 Task: Find connections with filter location Hungund with filter topic #property with filter profile language English with filter current company Wipro Digital Operations and Platforms with filter school Scaler with filter industry Wholesale Apparel and Sewing Supplies with filter service category Immigration Law with filter keywords title Heavy Equipment Operator
Action: Mouse moved to (546, 78)
Screenshot: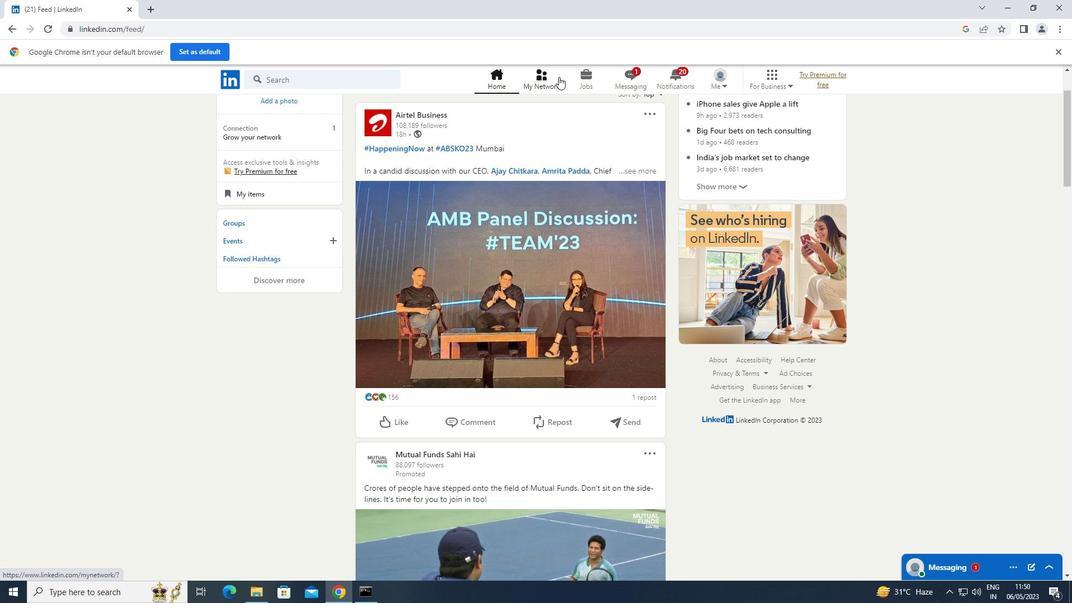 
Action: Mouse pressed left at (546, 78)
Screenshot: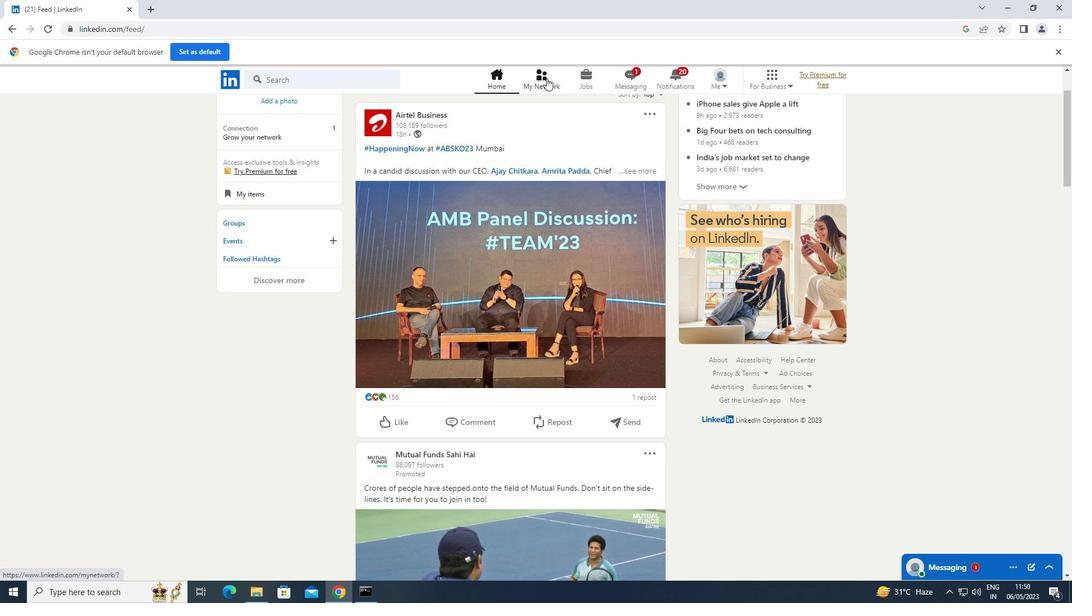 
Action: Mouse moved to (305, 136)
Screenshot: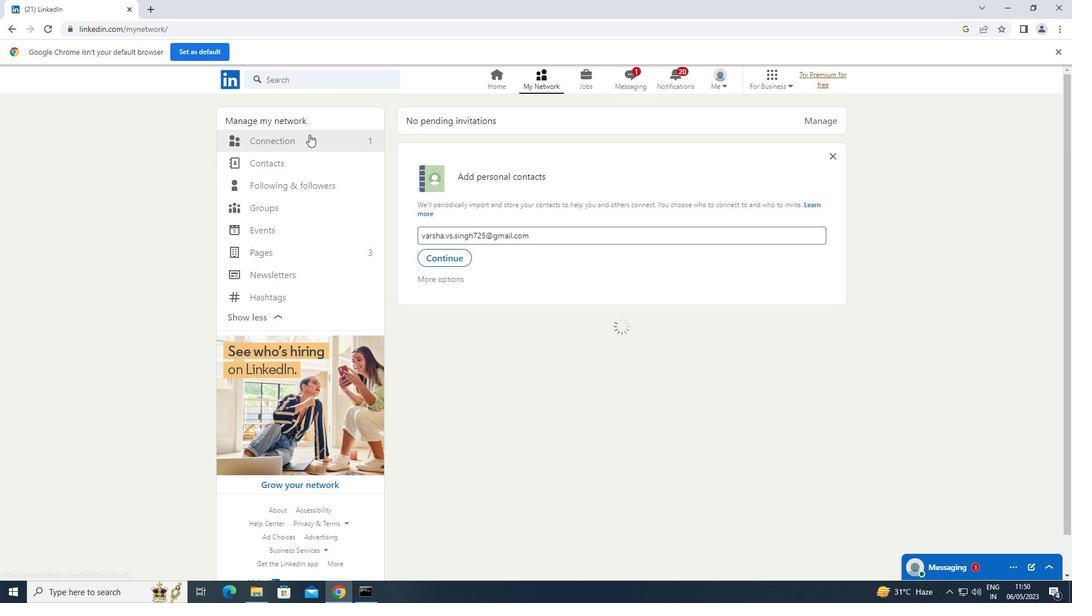
Action: Mouse pressed left at (305, 136)
Screenshot: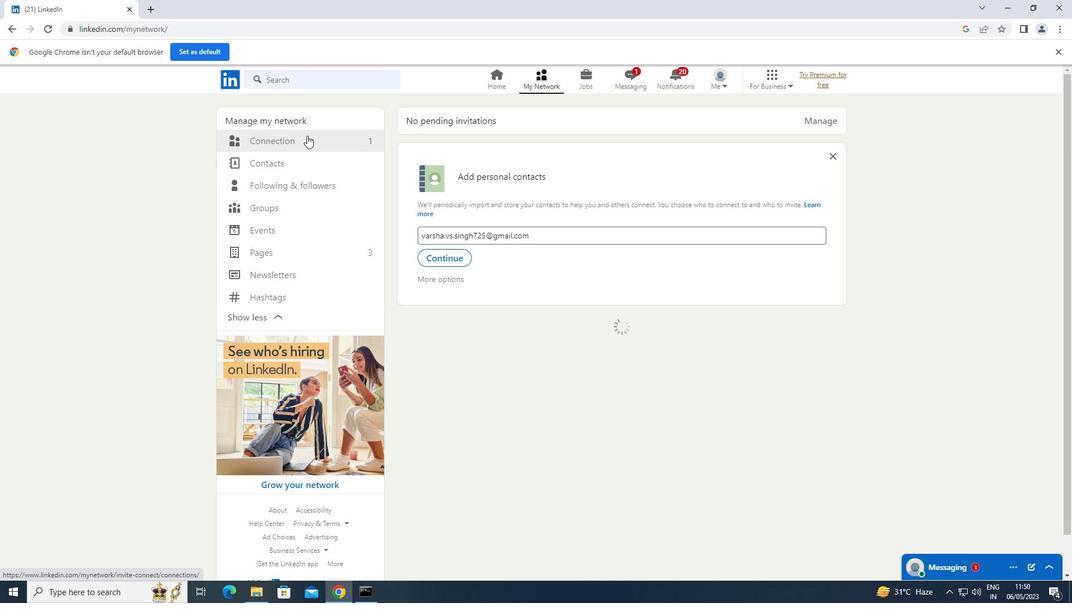 
Action: Mouse moved to (639, 137)
Screenshot: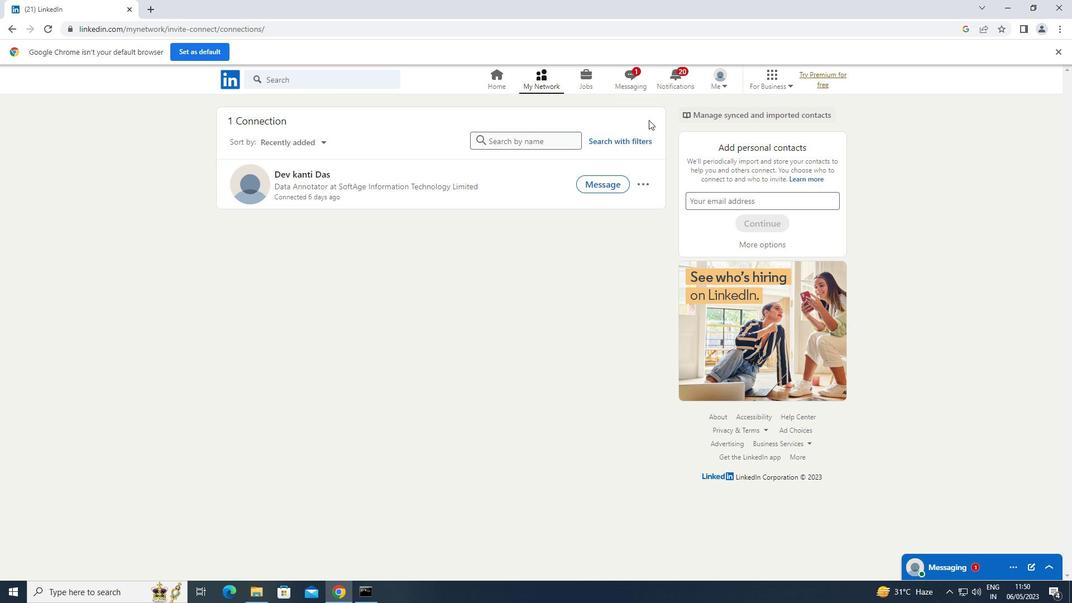 
Action: Mouse pressed left at (639, 137)
Screenshot: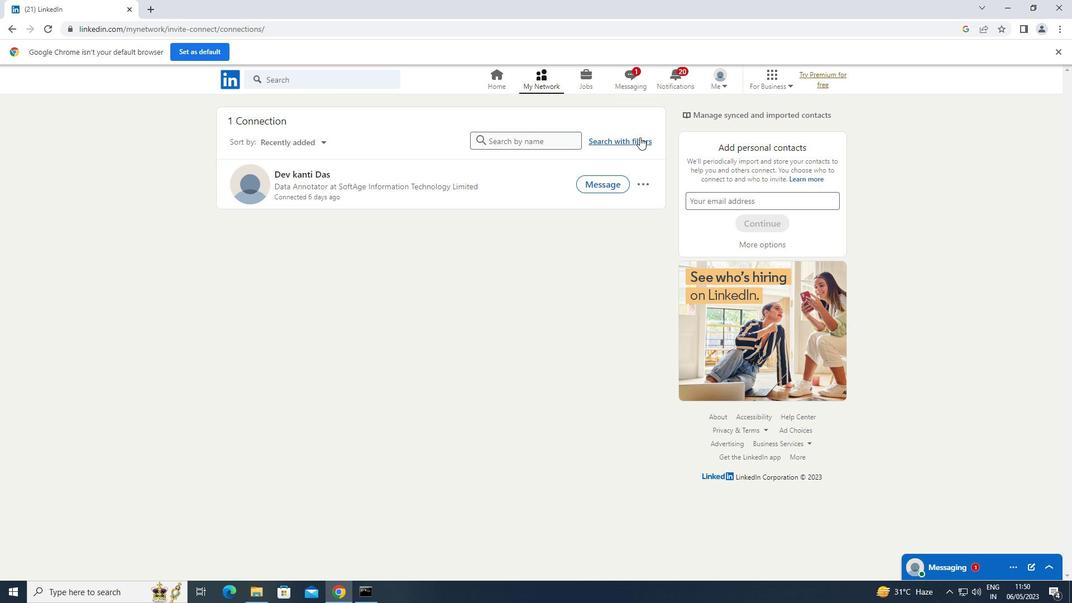 
Action: Mouse moved to (575, 107)
Screenshot: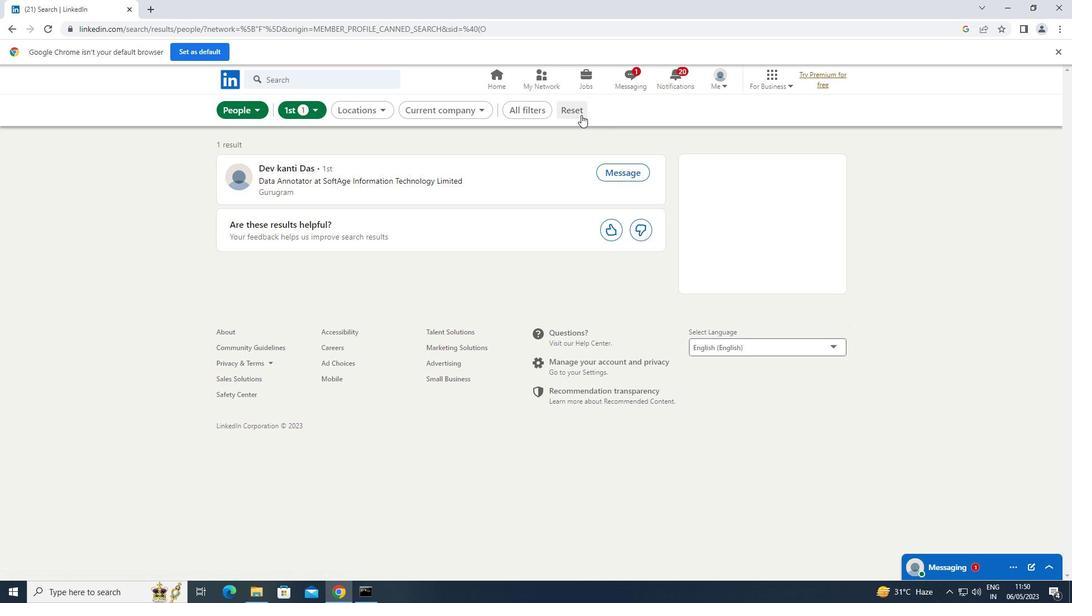 
Action: Mouse pressed left at (575, 107)
Screenshot: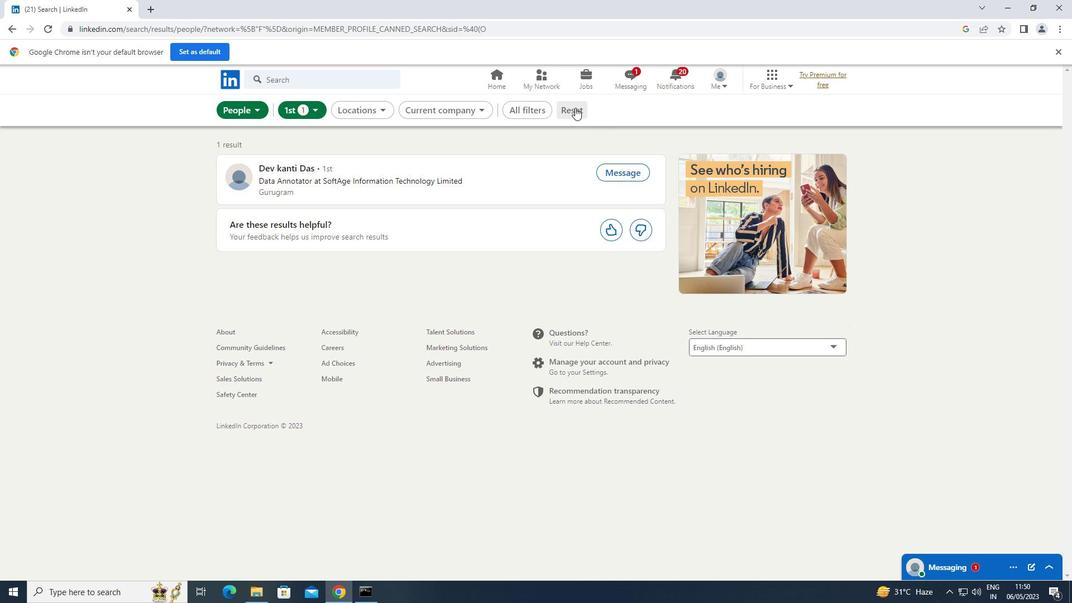 
Action: Mouse moved to (562, 107)
Screenshot: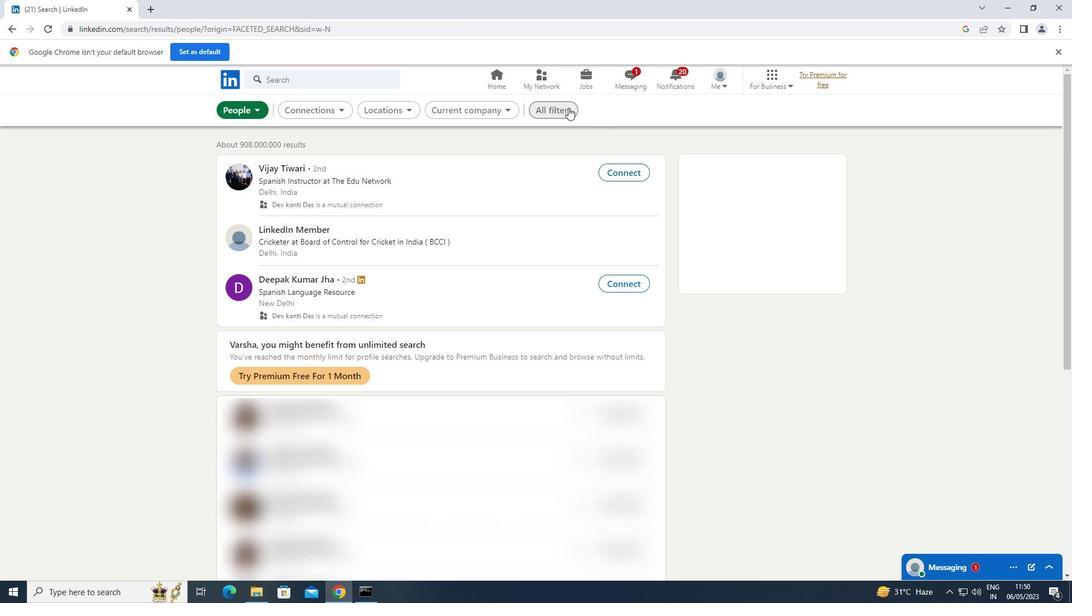 
Action: Mouse pressed left at (562, 107)
Screenshot: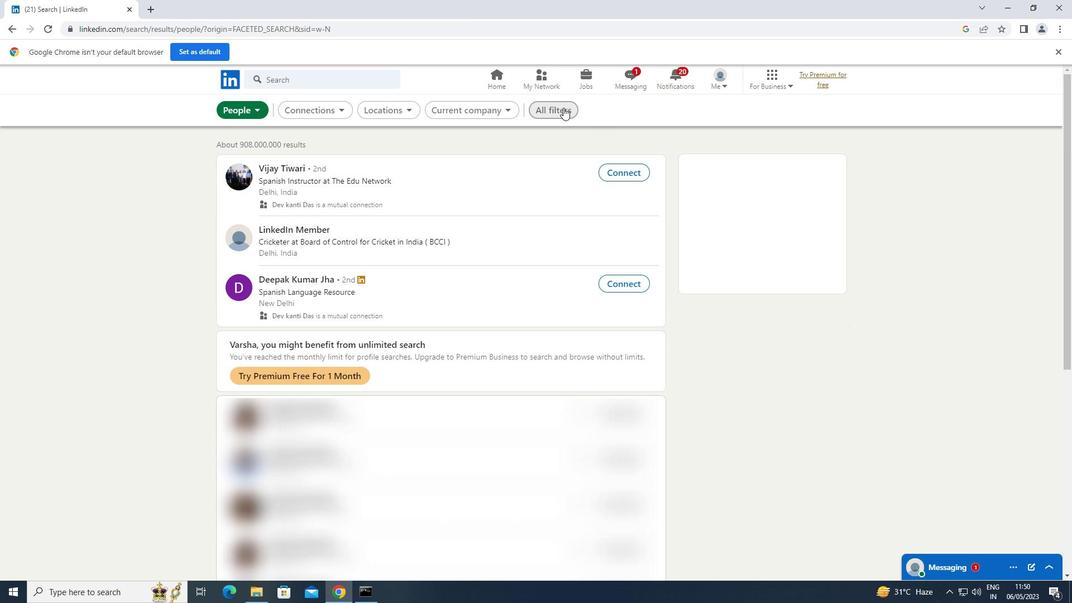 
Action: Mouse moved to (1006, 292)
Screenshot: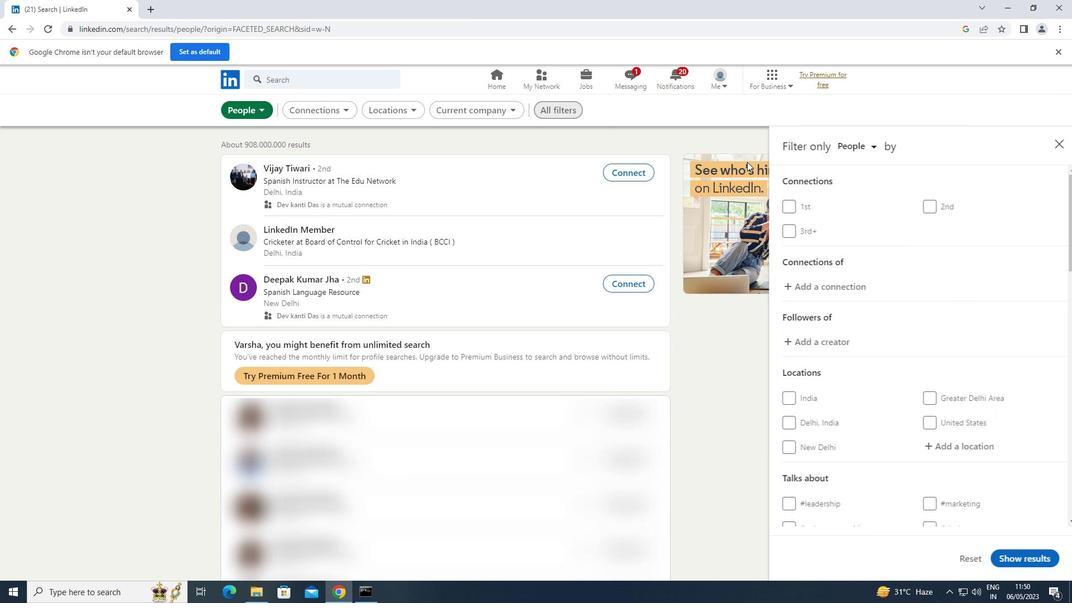 
Action: Mouse scrolled (1006, 292) with delta (0, 0)
Screenshot: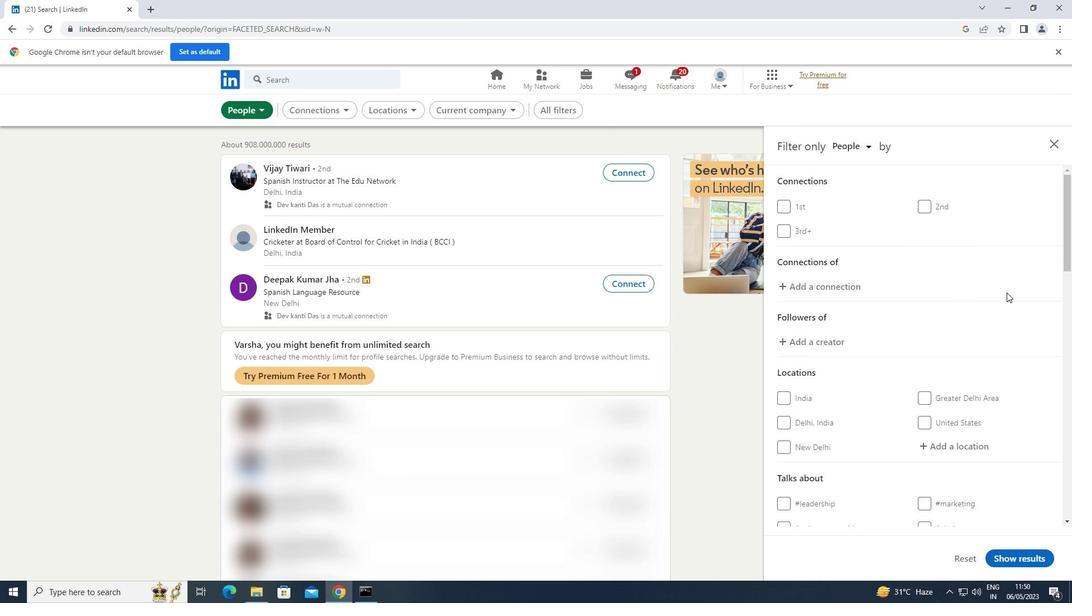 
Action: Mouse moved to (1007, 294)
Screenshot: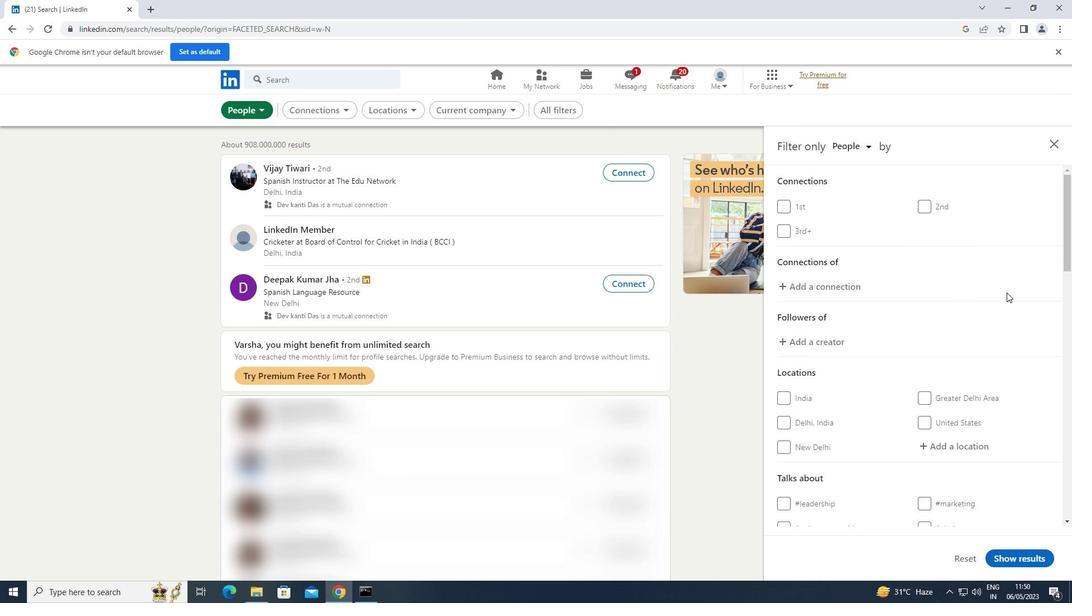 
Action: Mouse scrolled (1007, 294) with delta (0, 0)
Screenshot: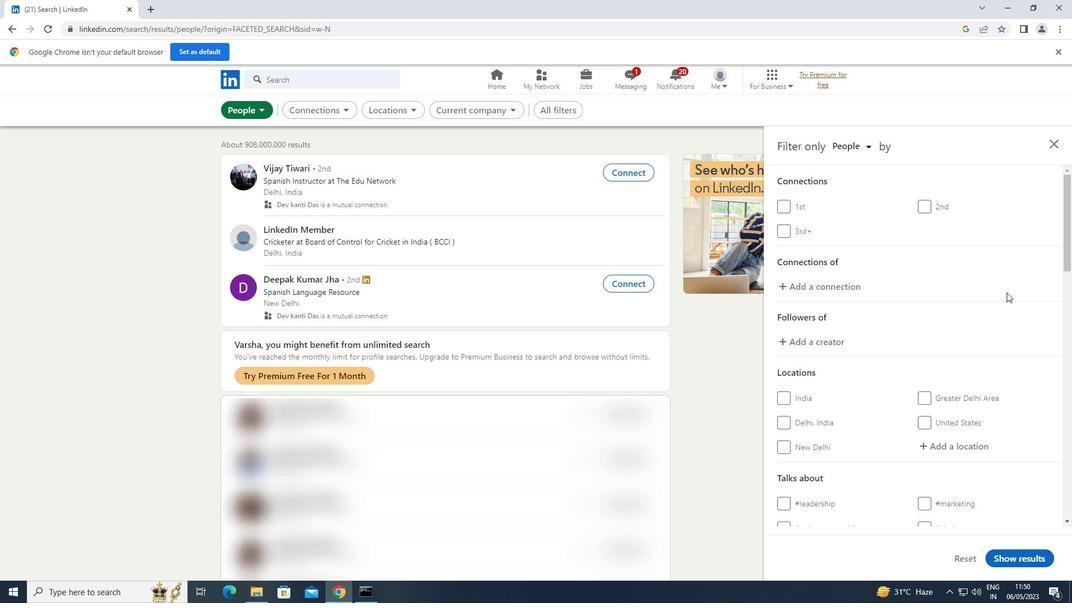 
Action: Mouse scrolled (1007, 294) with delta (0, 0)
Screenshot: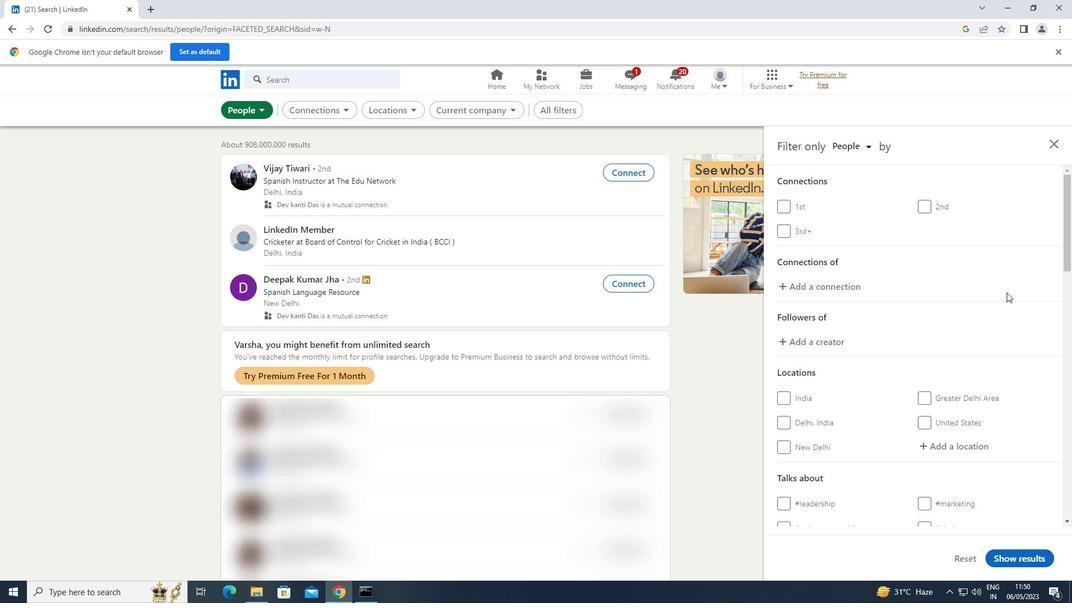 
Action: Mouse moved to (952, 281)
Screenshot: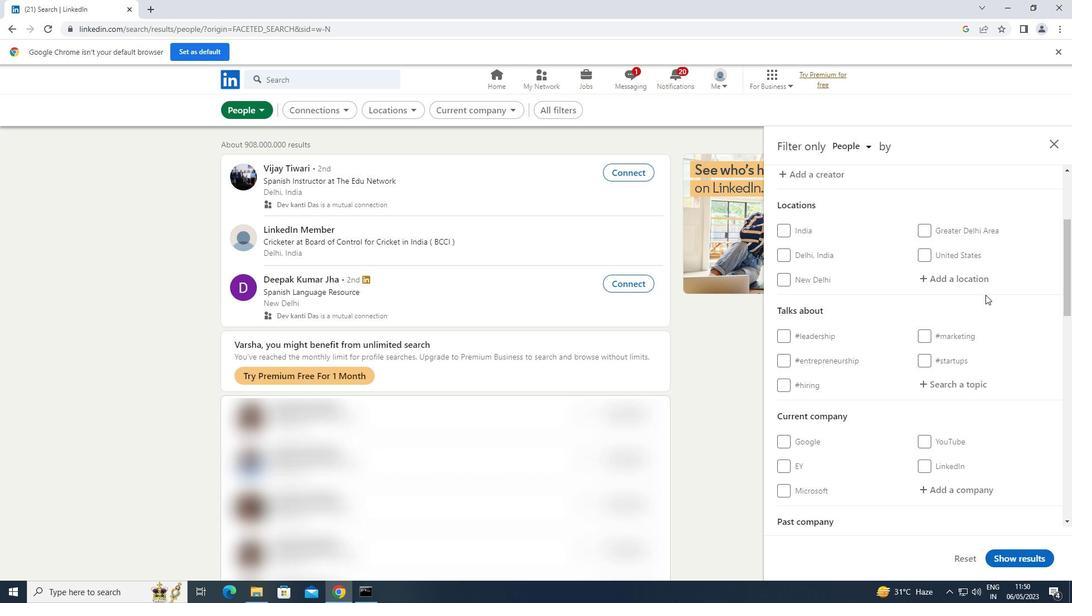
Action: Mouse pressed left at (952, 281)
Screenshot: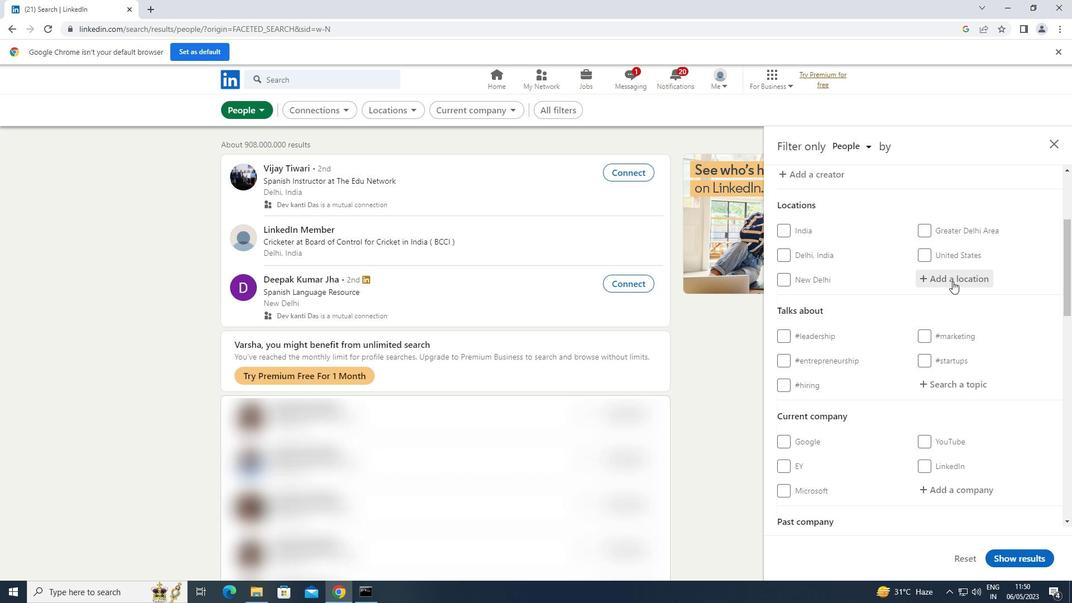 
Action: Mouse moved to (951, 277)
Screenshot: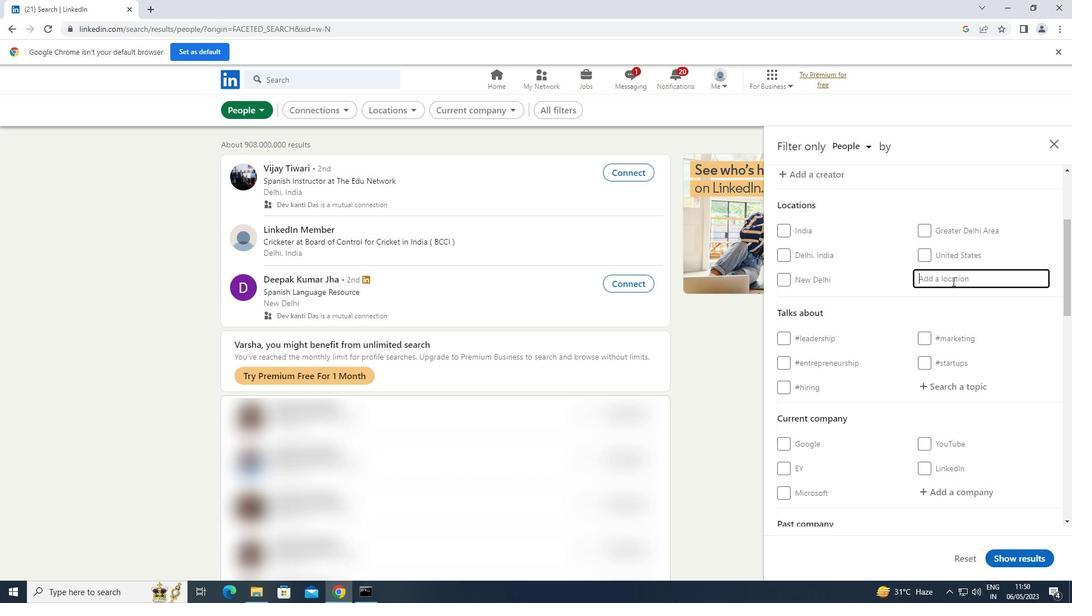 
Action: Key pressed <Key.shift>HUNGUND
Screenshot: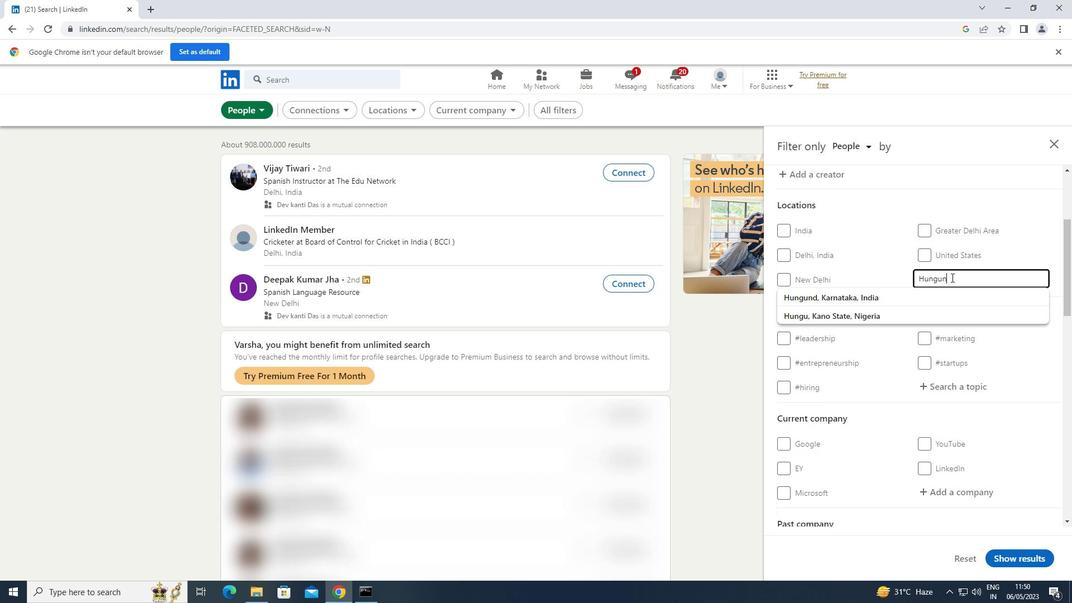 
Action: Mouse moved to (961, 386)
Screenshot: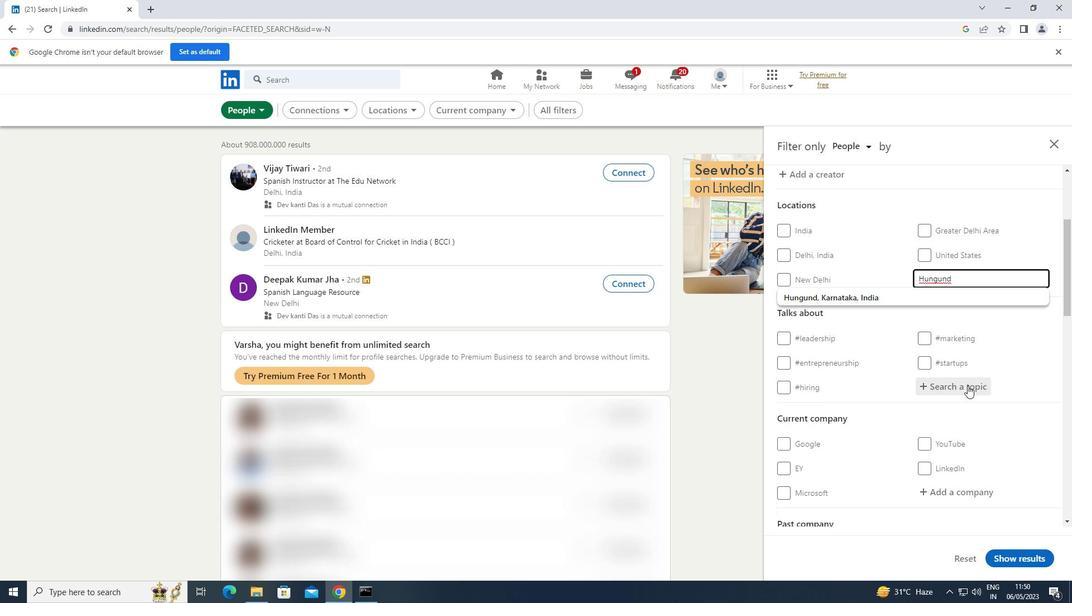 
Action: Mouse pressed left at (961, 386)
Screenshot: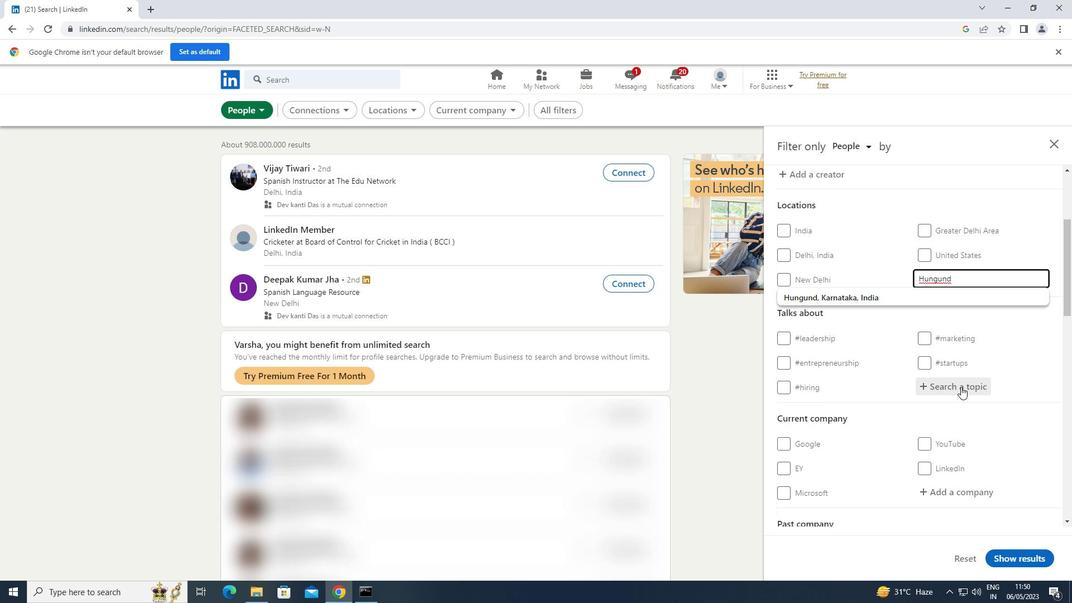 
Action: Mouse moved to (958, 386)
Screenshot: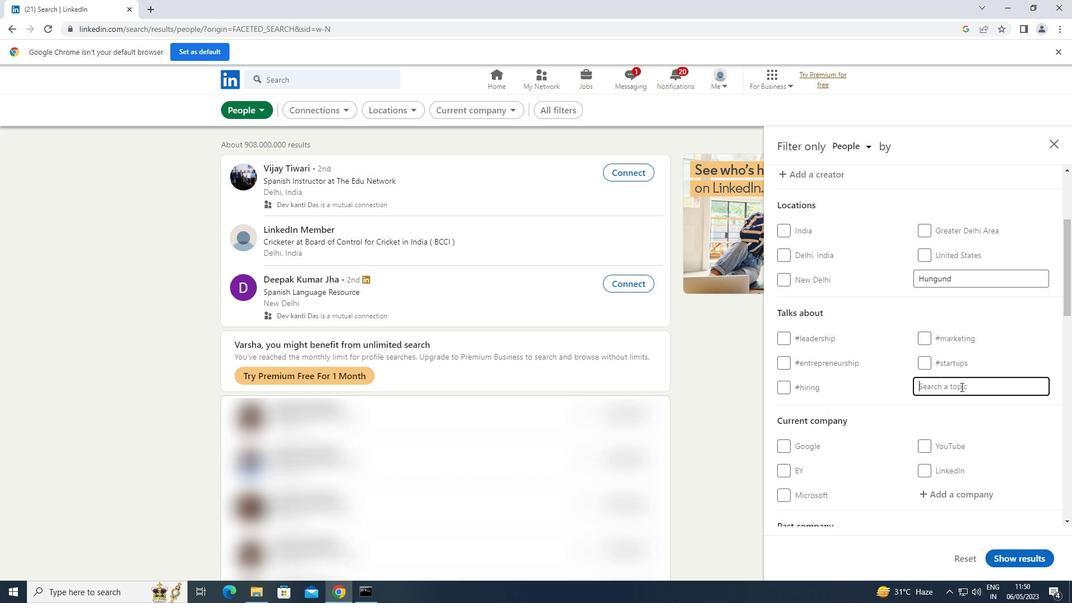 
Action: Key pressed PROPERT
Screenshot: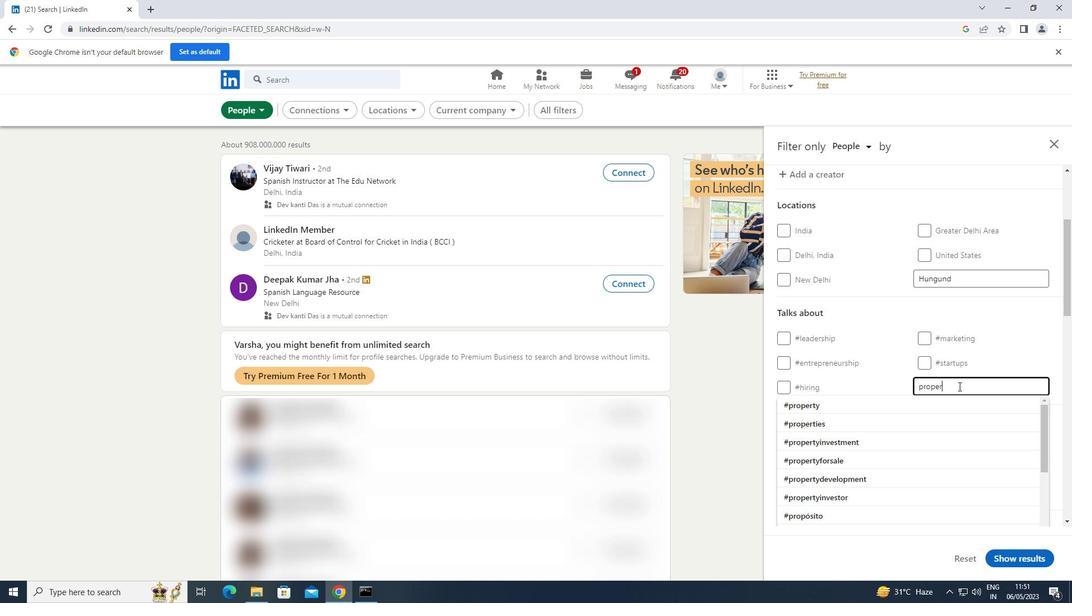 
Action: Mouse moved to (838, 398)
Screenshot: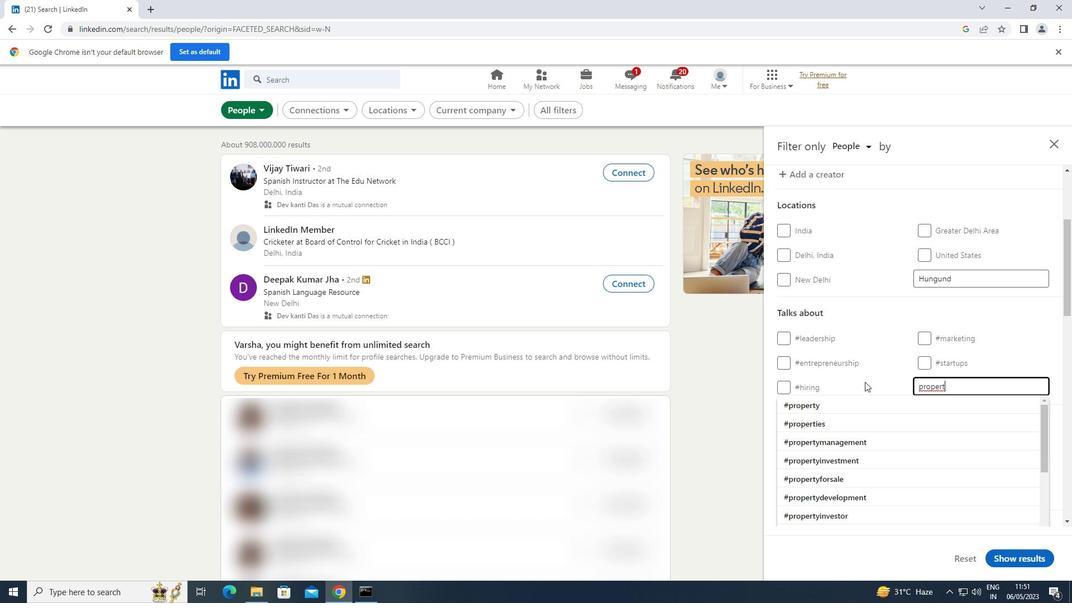 
Action: Mouse pressed left at (838, 398)
Screenshot: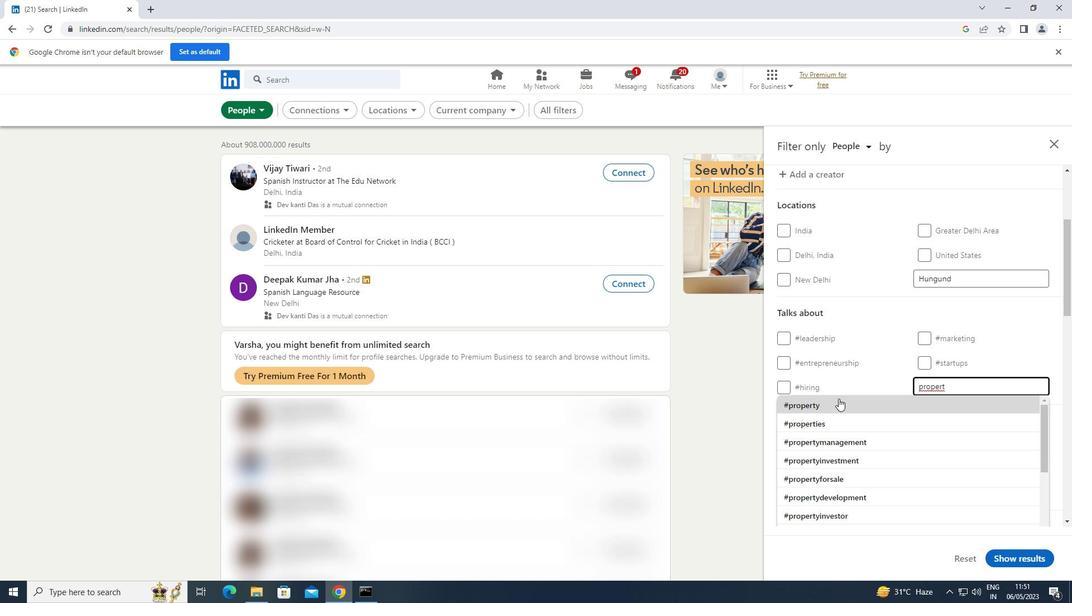 
Action: Mouse scrolled (838, 398) with delta (0, 0)
Screenshot: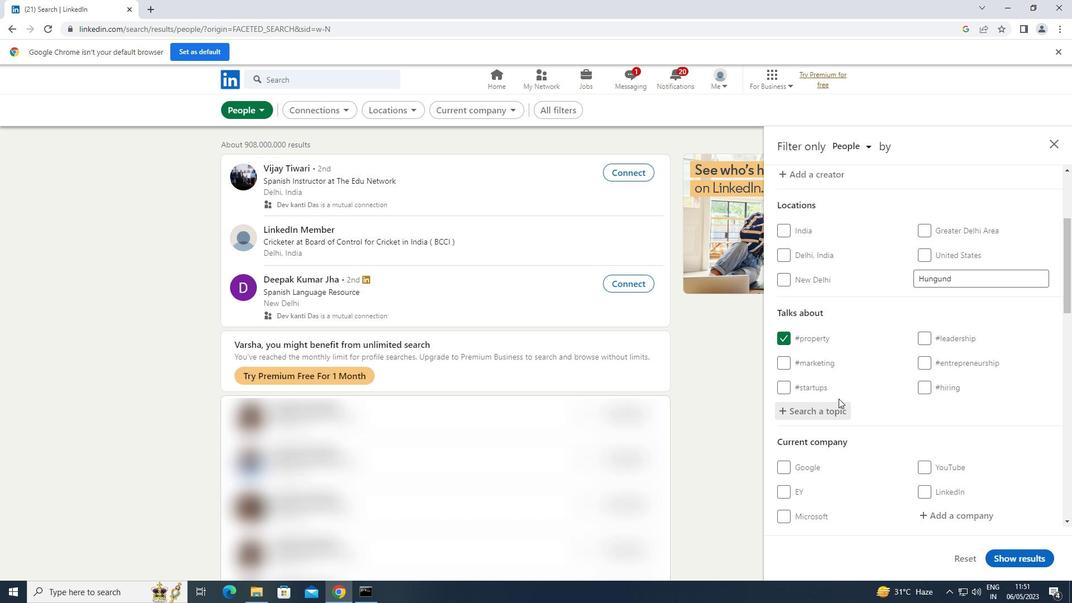 
Action: Mouse scrolled (838, 398) with delta (0, 0)
Screenshot: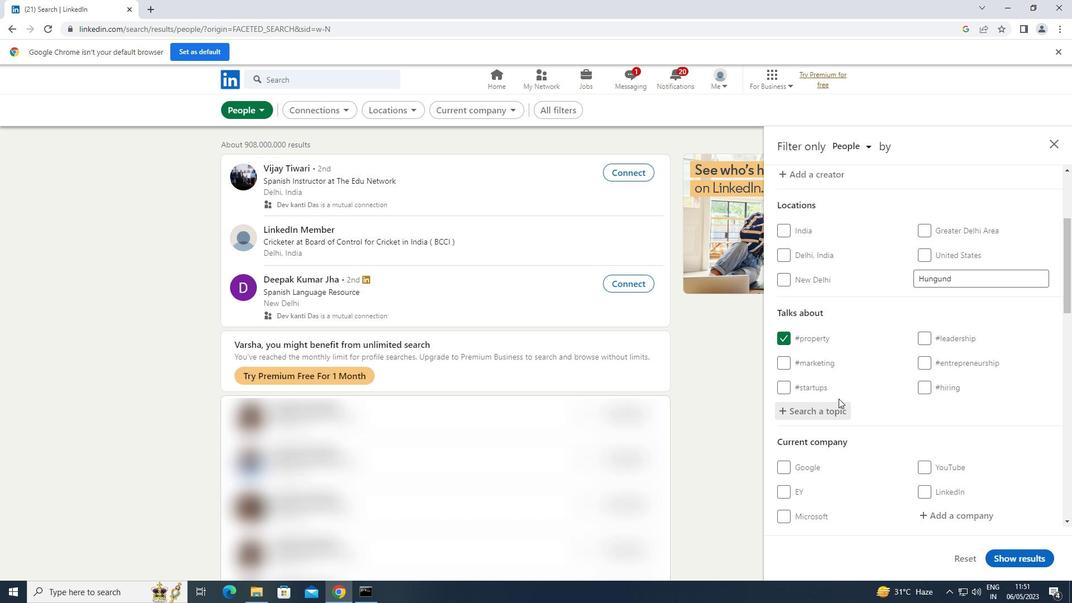 
Action: Mouse moved to (838, 398)
Screenshot: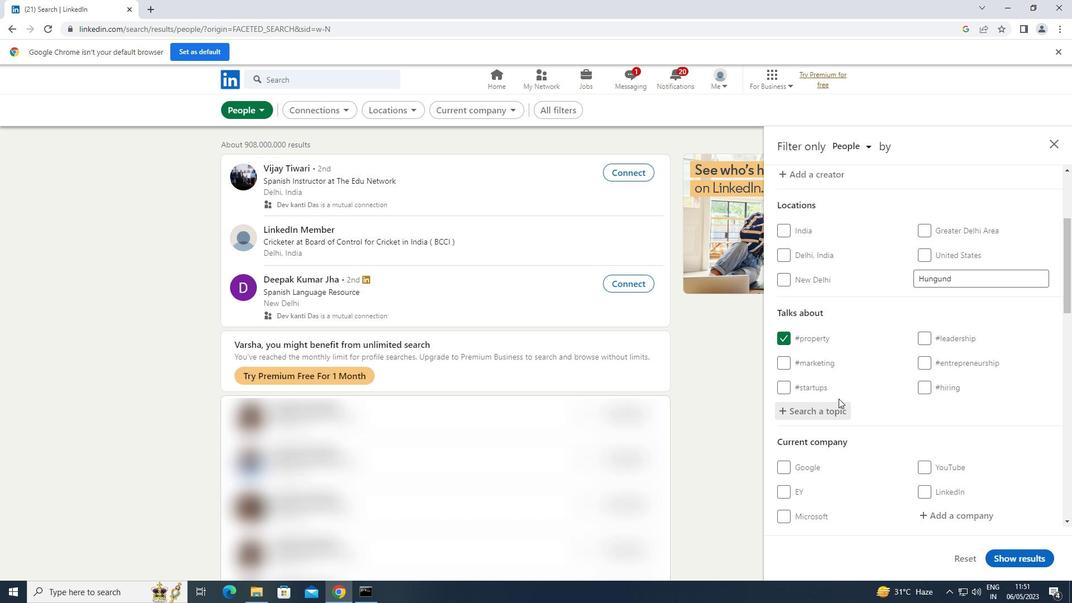 
Action: Mouse scrolled (838, 398) with delta (0, 0)
Screenshot: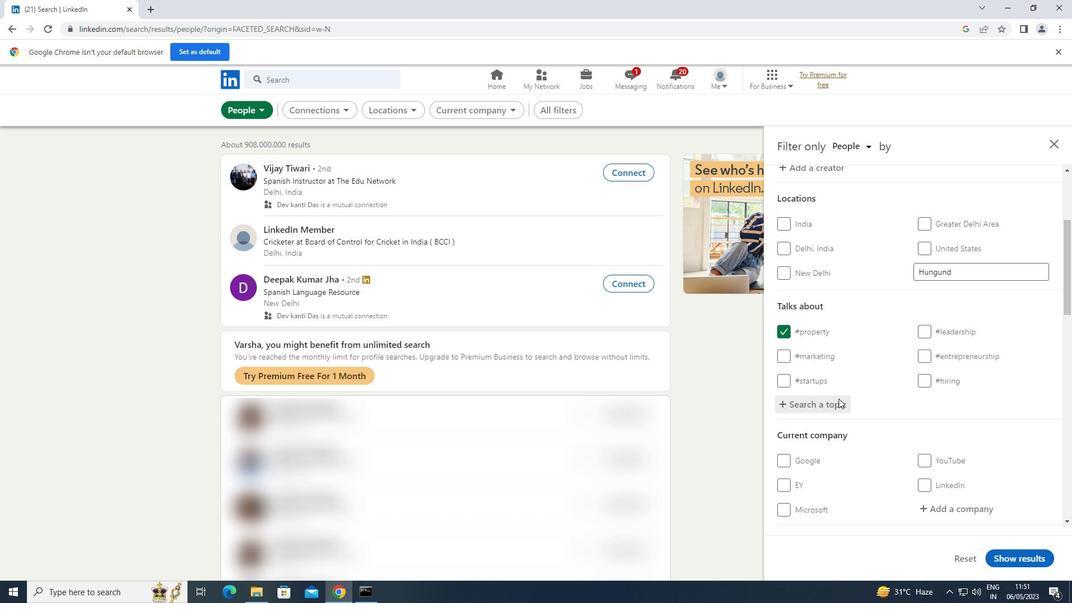 
Action: Mouse moved to (839, 398)
Screenshot: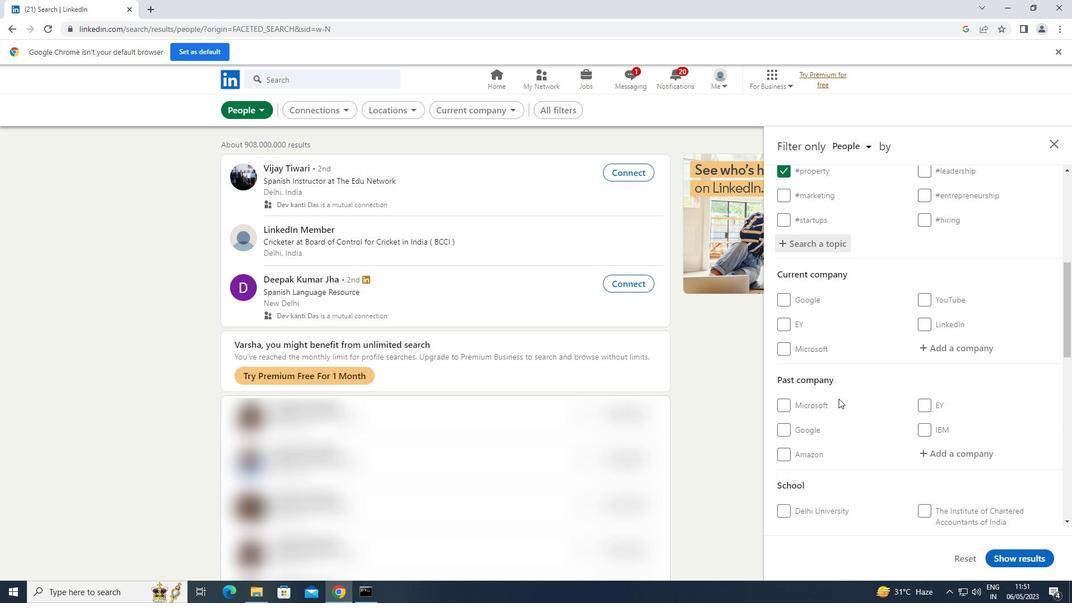
Action: Mouse scrolled (839, 397) with delta (0, 0)
Screenshot: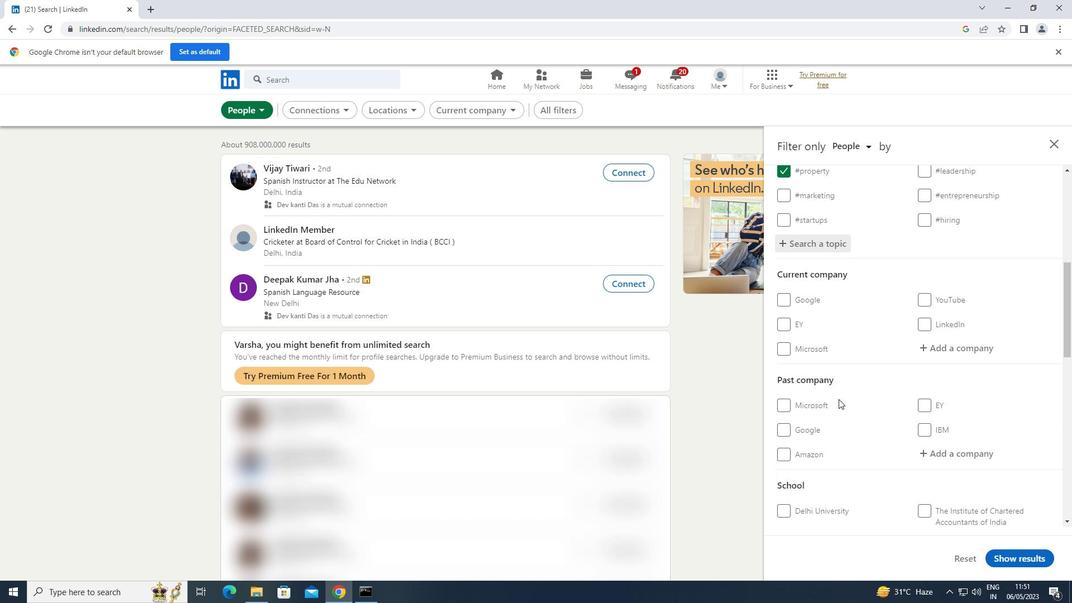 
Action: Mouse moved to (839, 398)
Screenshot: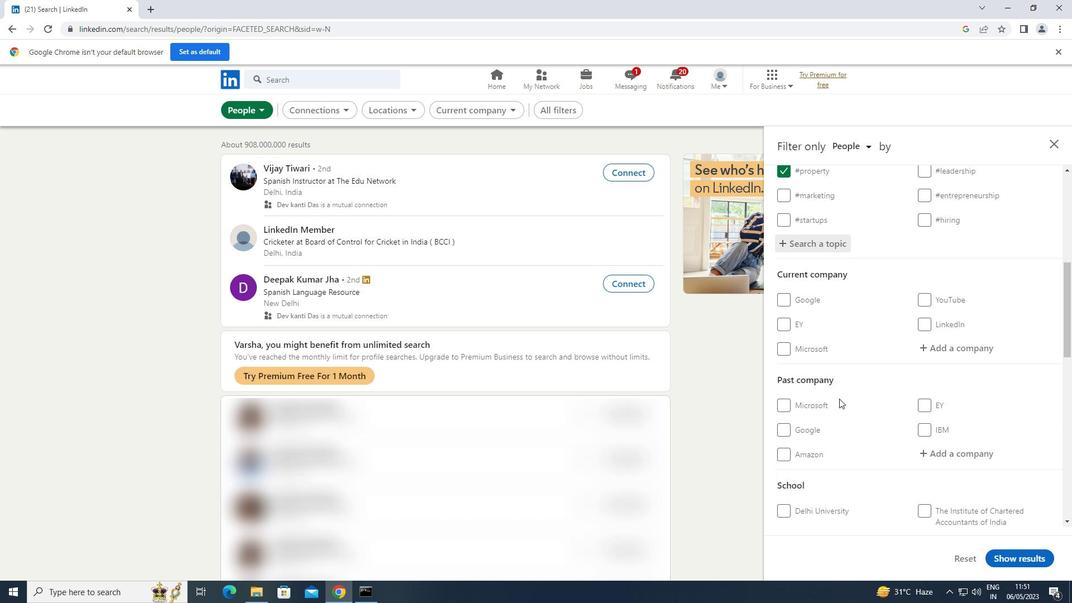
Action: Mouse scrolled (839, 397) with delta (0, 0)
Screenshot: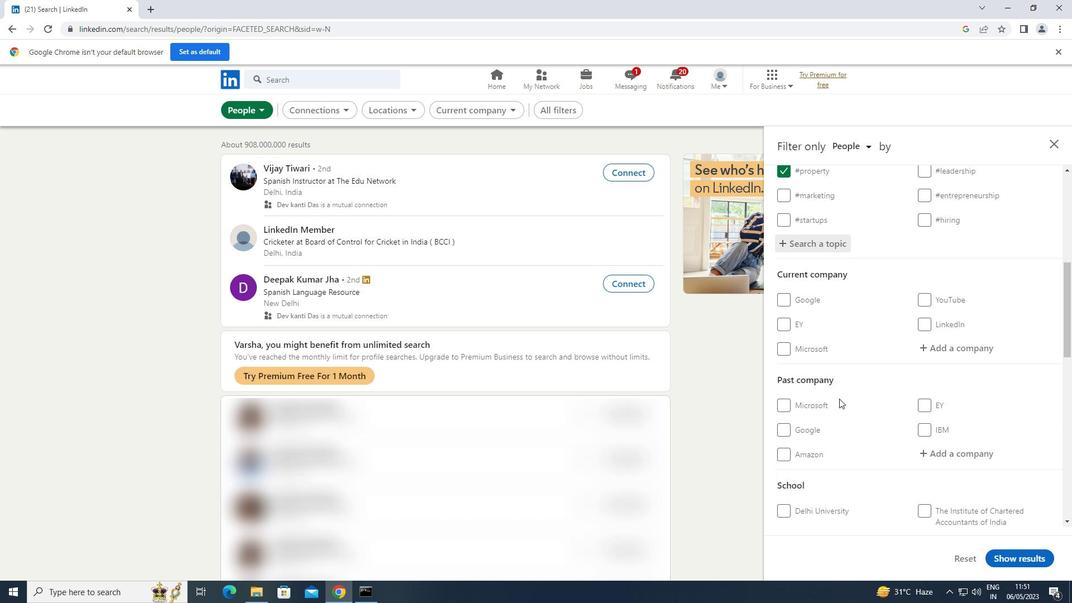 
Action: Mouse scrolled (839, 397) with delta (0, 0)
Screenshot: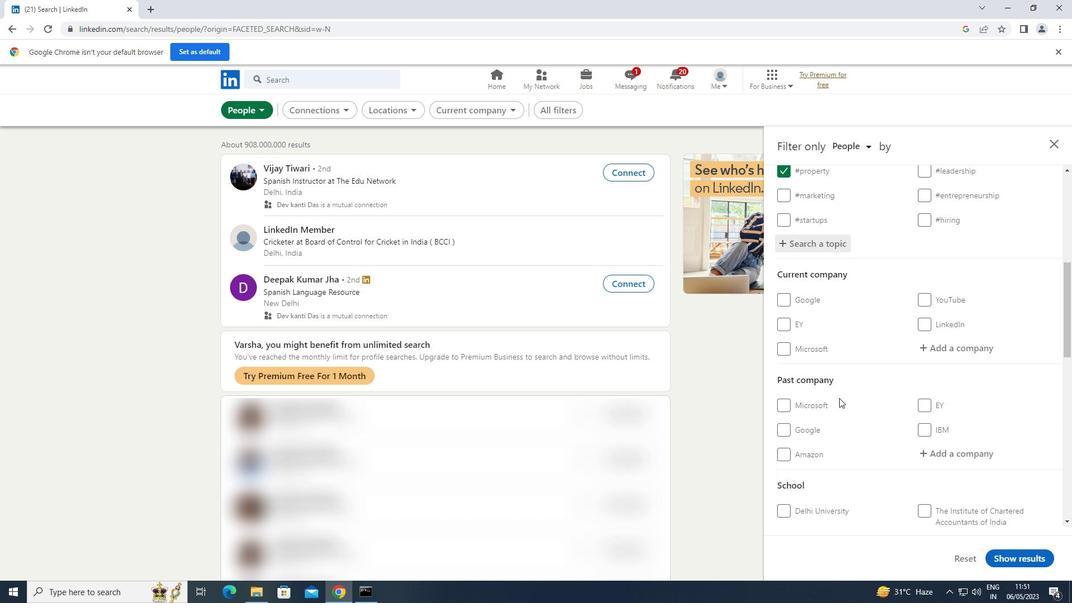 
Action: Mouse scrolled (839, 397) with delta (0, 0)
Screenshot: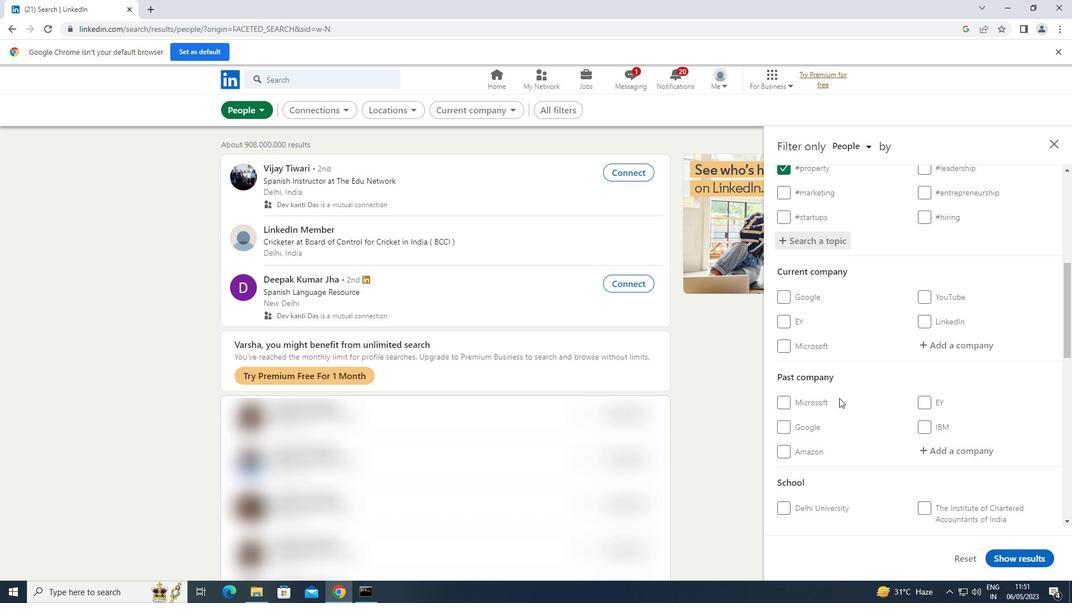 
Action: Mouse moved to (840, 395)
Screenshot: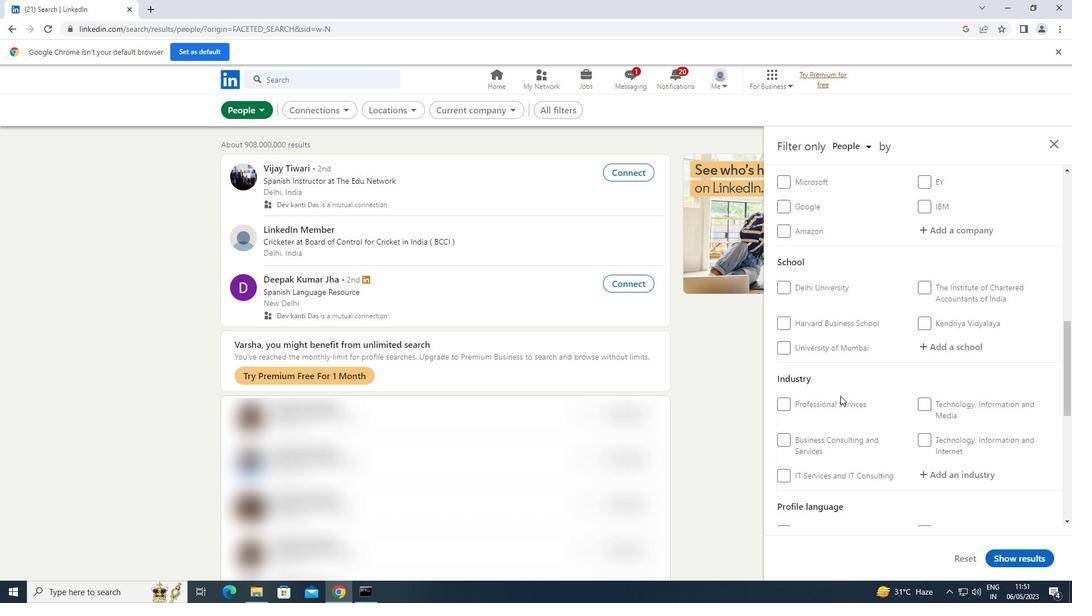 
Action: Mouse scrolled (840, 394) with delta (0, 0)
Screenshot: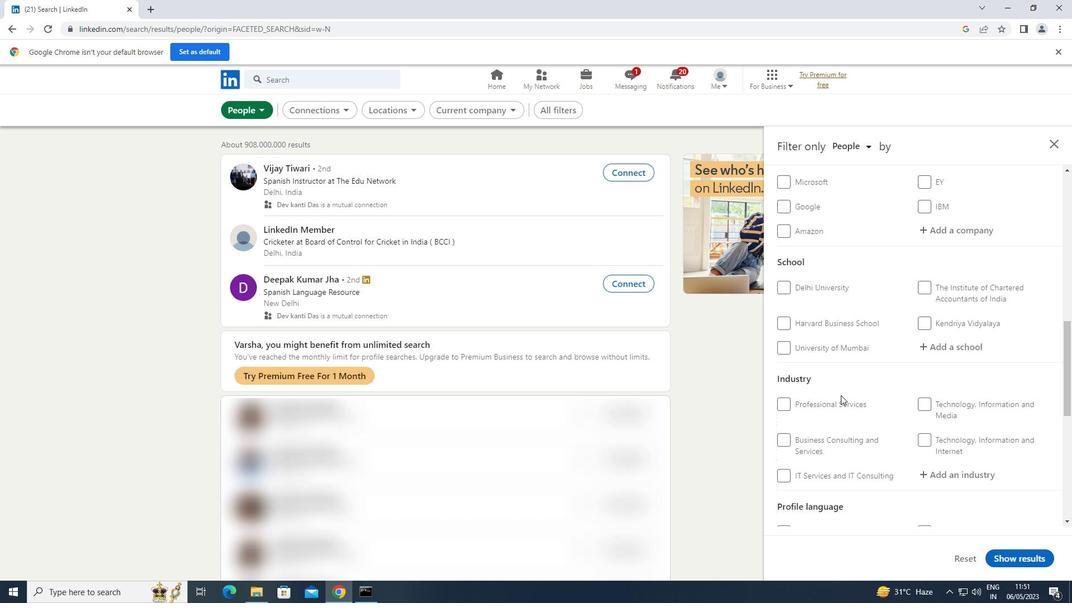 
Action: Mouse scrolled (840, 394) with delta (0, 0)
Screenshot: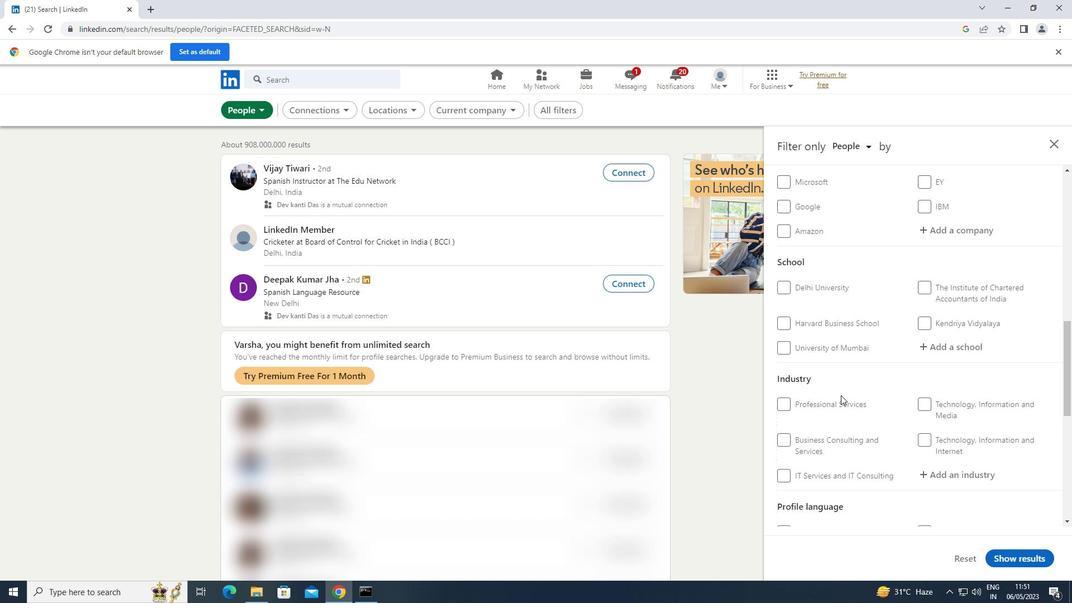 
Action: Mouse scrolled (840, 394) with delta (0, 0)
Screenshot: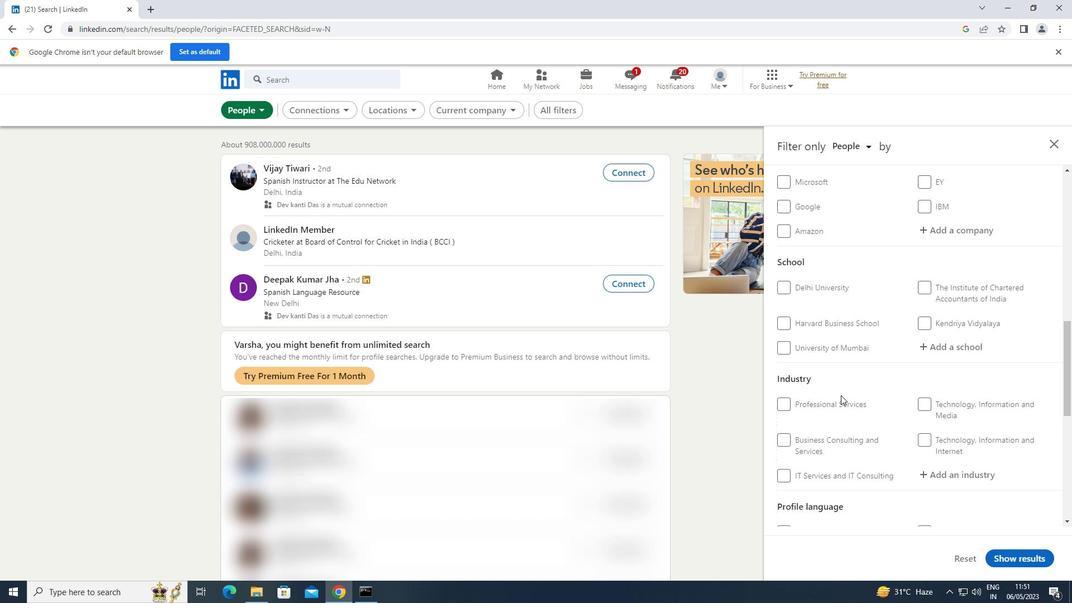 
Action: Mouse moved to (783, 367)
Screenshot: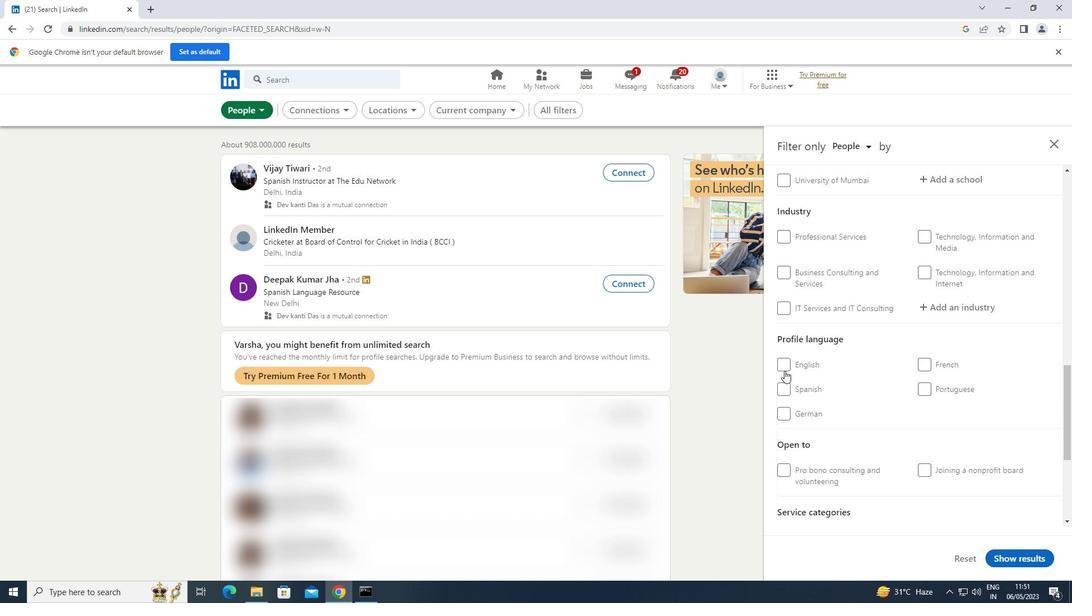 
Action: Mouse pressed left at (783, 367)
Screenshot: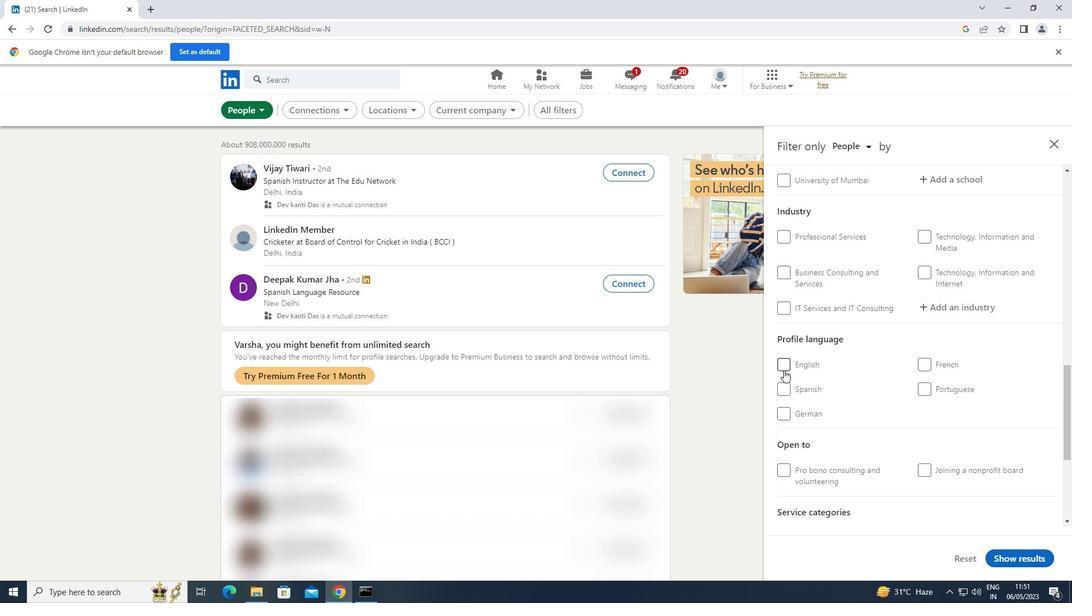 
Action: Mouse moved to (839, 354)
Screenshot: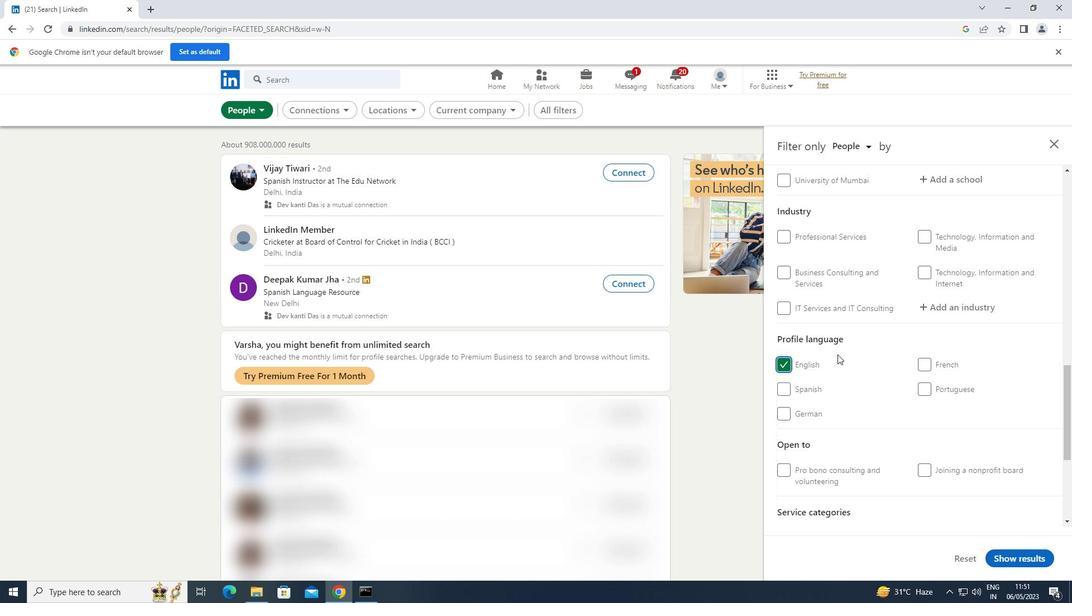 
Action: Mouse scrolled (839, 354) with delta (0, 0)
Screenshot: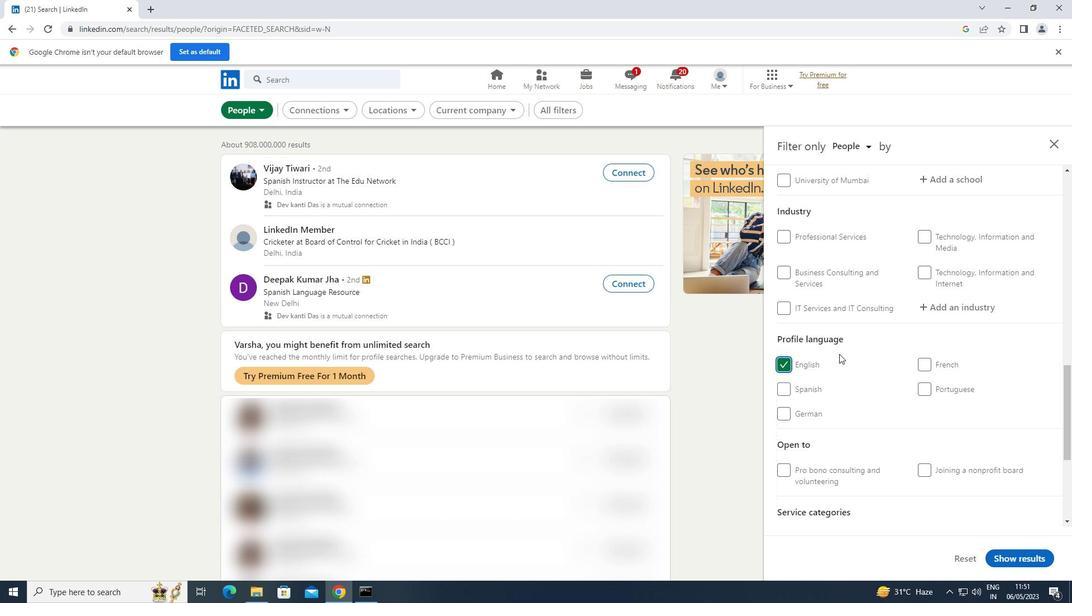 
Action: Mouse scrolled (839, 354) with delta (0, 0)
Screenshot: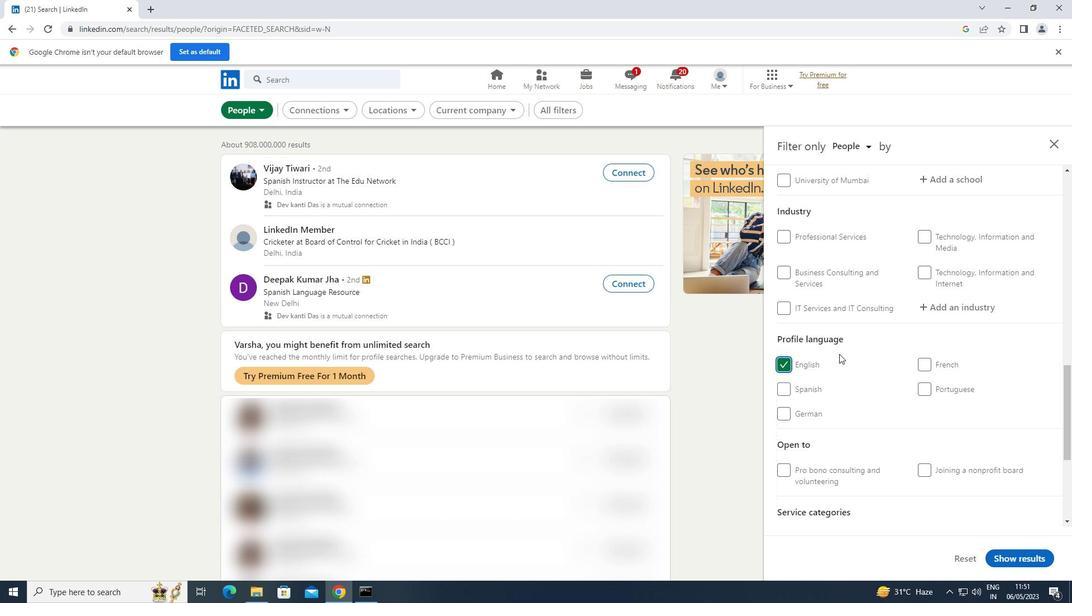 
Action: Mouse moved to (840, 353)
Screenshot: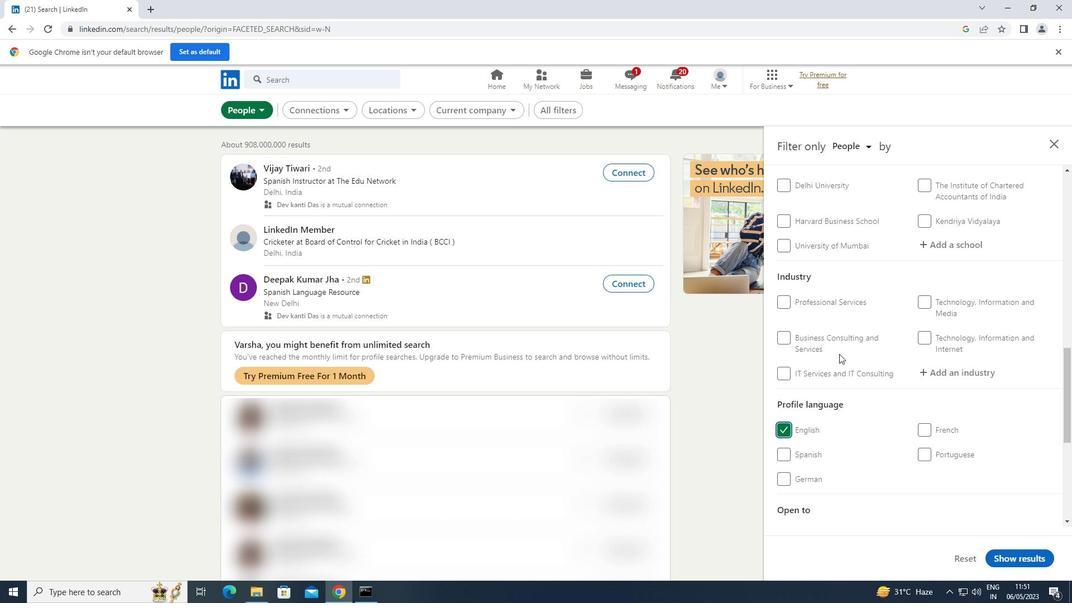 
Action: Mouse scrolled (840, 354) with delta (0, 0)
Screenshot: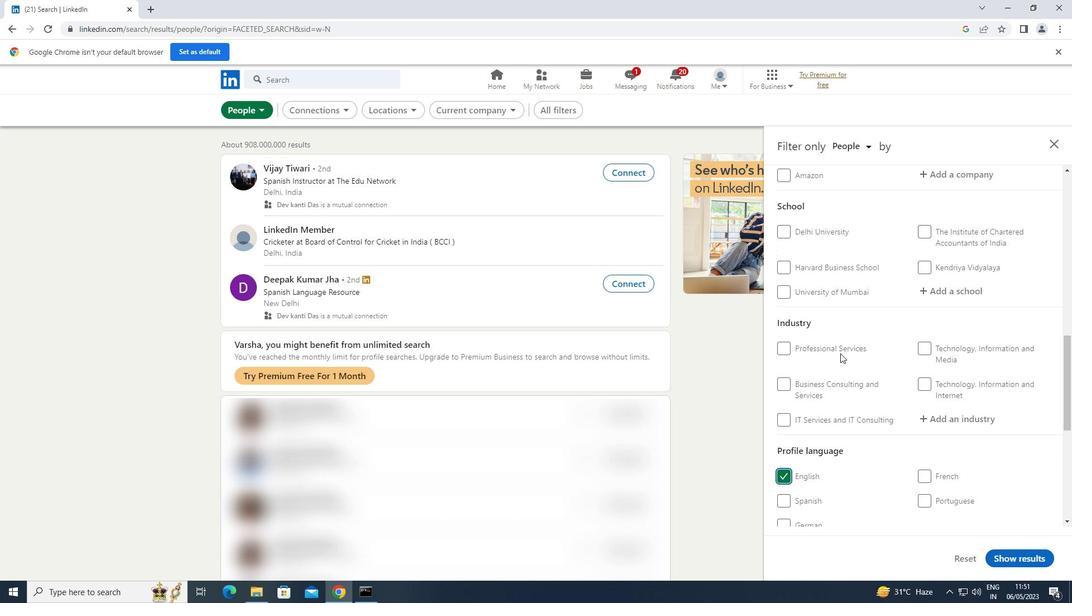 
Action: Mouse scrolled (840, 354) with delta (0, 0)
Screenshot: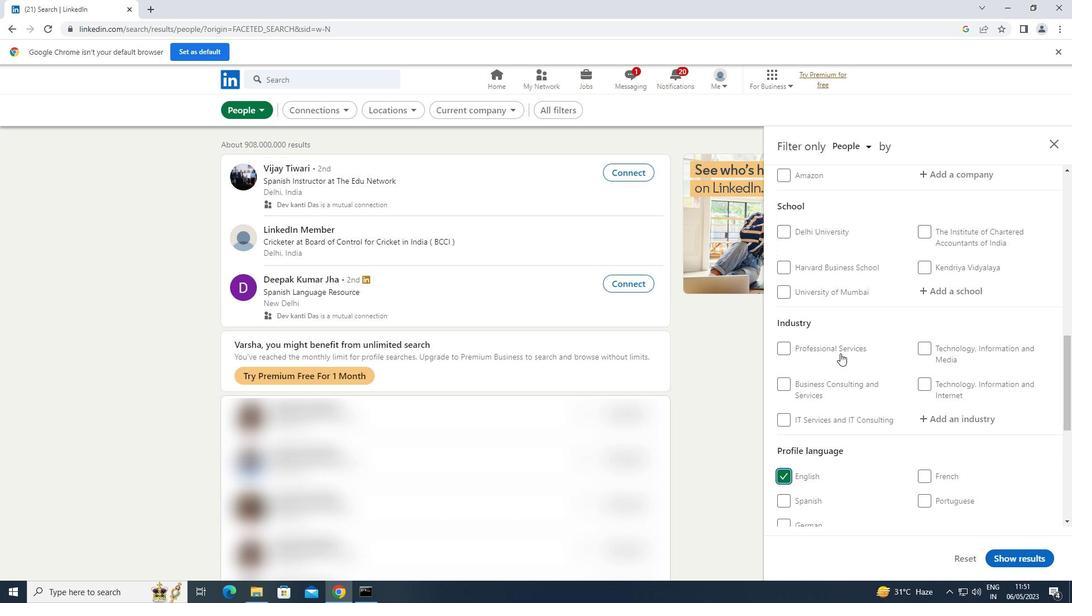 
Action: Mouse scrolled (840, 354) with delta (0, 0)
Screenshot: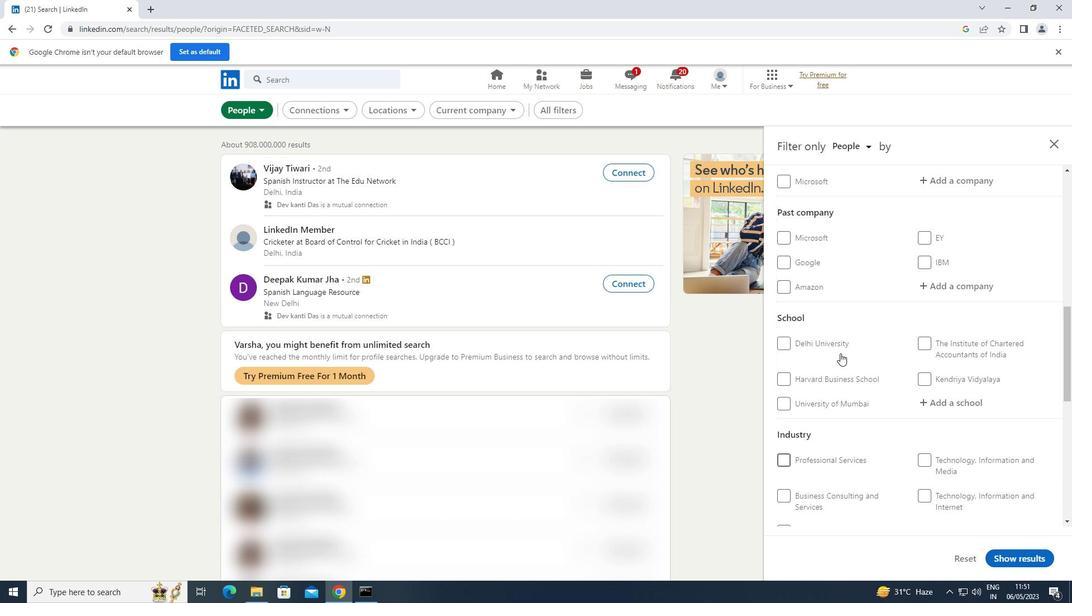 
Action: Mouse scrolled (840, 354) with delta (0, 0)
Screenshot: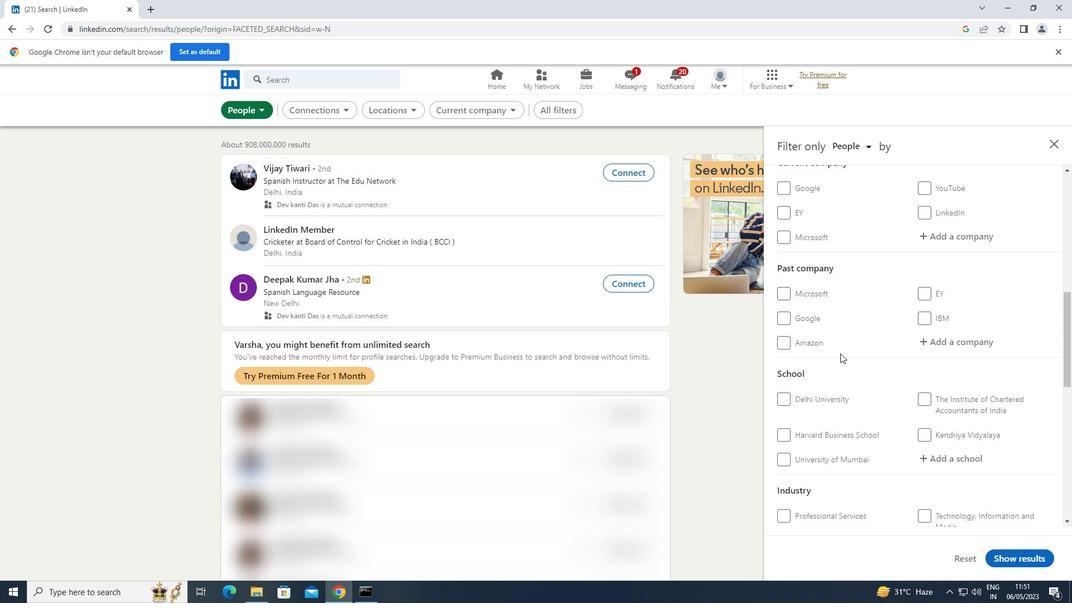 
Action: Mouse scrolled (840, 354) with delta (0, 0)
Screenshot: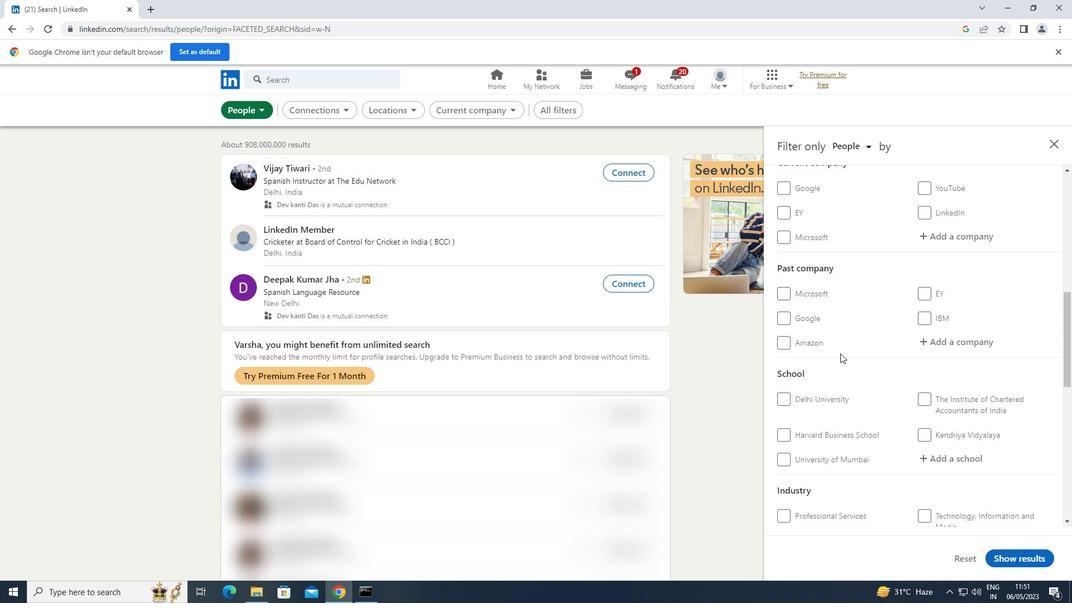
Action: Mouse moved to (951, 352)
Screenshot: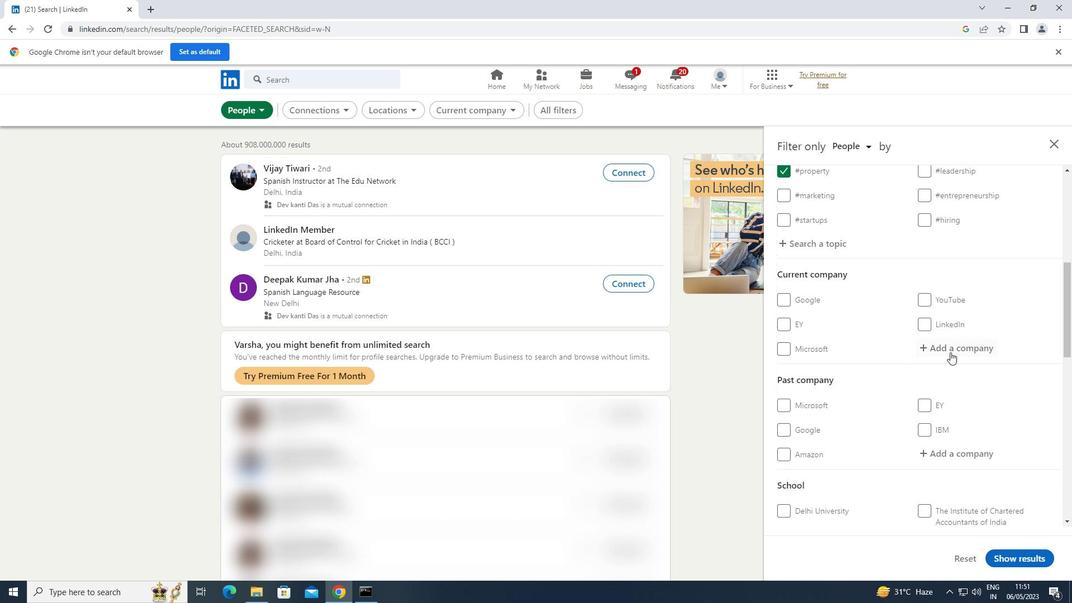 
Action: Mouse pressed left at (951, 352)
Screenshot: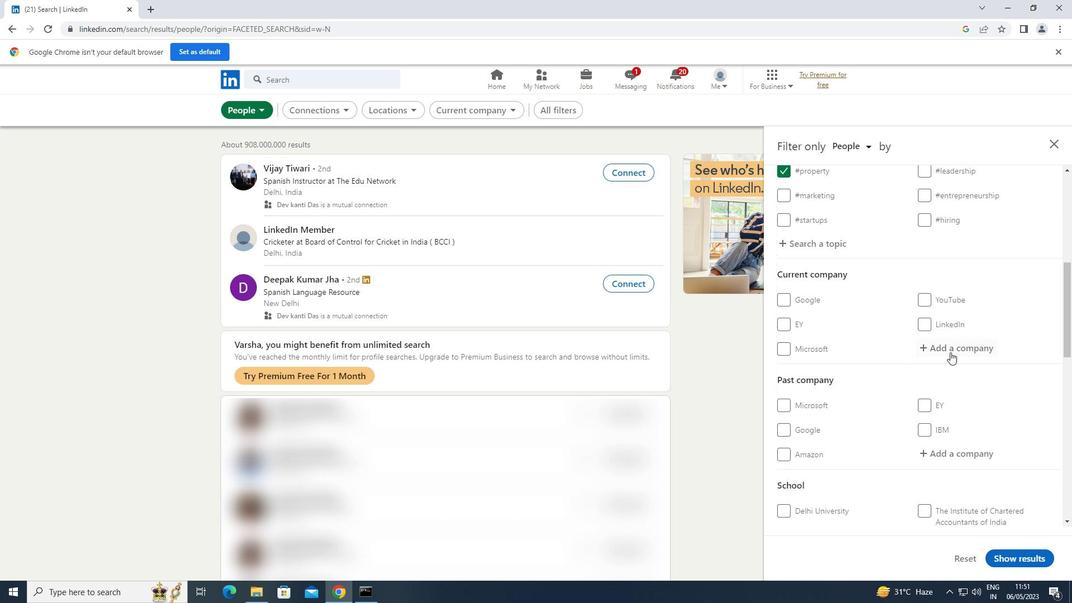 
Action: Key pressed <Key.shift>WIPRO<Key.space><Key.shift>DIGITAL
Screenshot: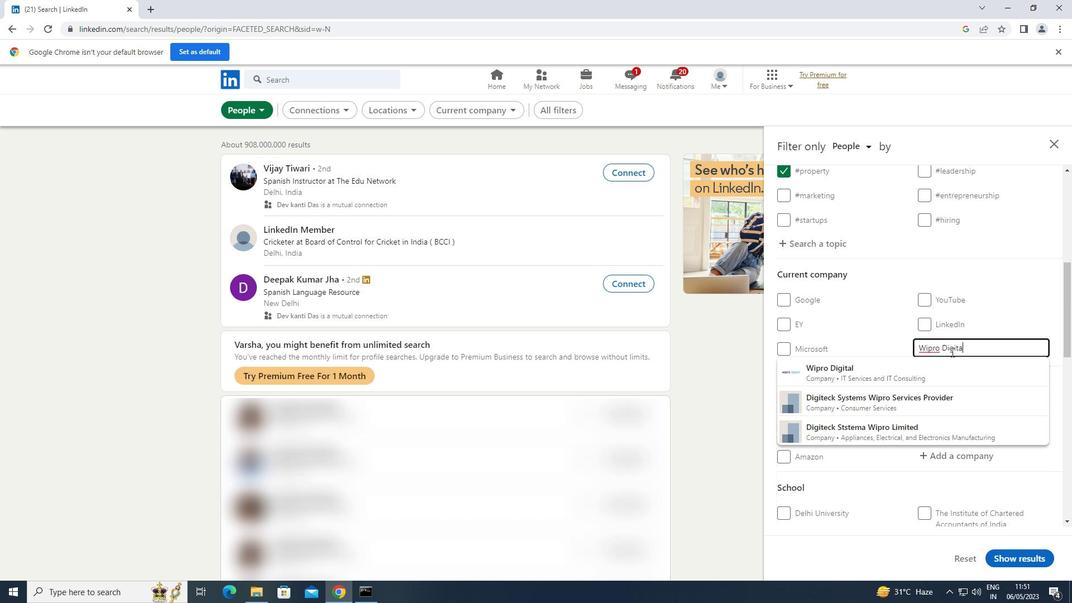 
Action: Mouse moved to (967, 342)
Screenshot: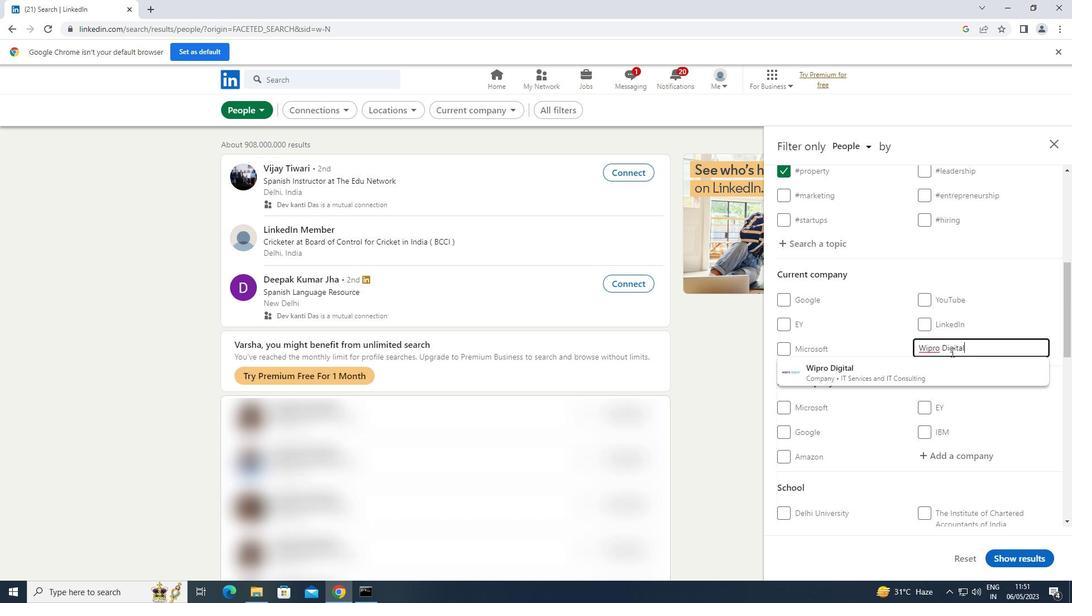 
Action: Key pressed <Key.space><Key.shift>OPERATIONS
Screenshot: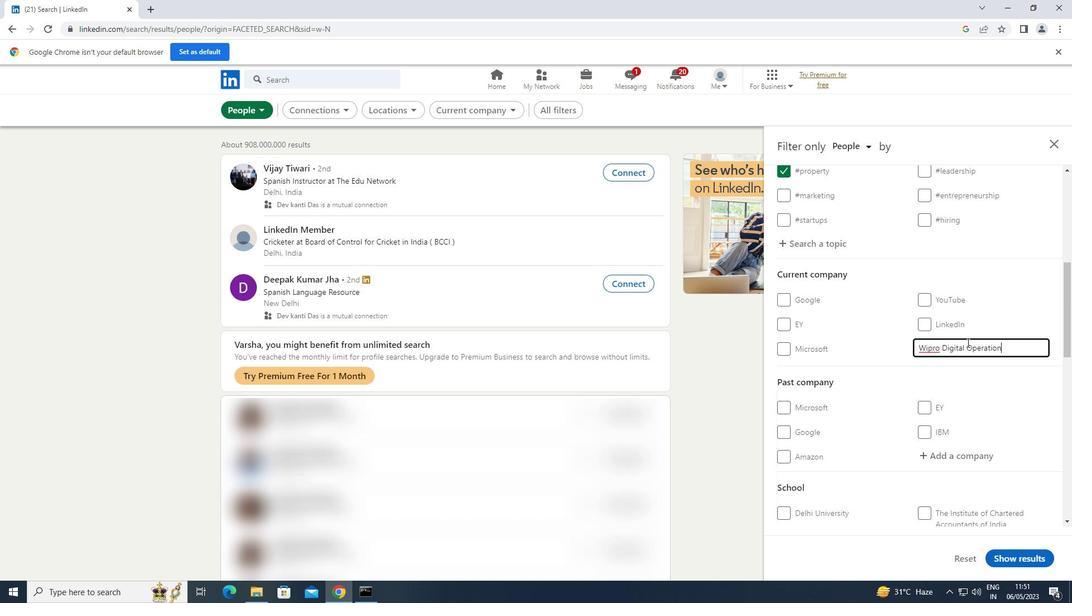 
Action: Mouse scrolled (967, 342) with delta (0, 0)
Screenshot: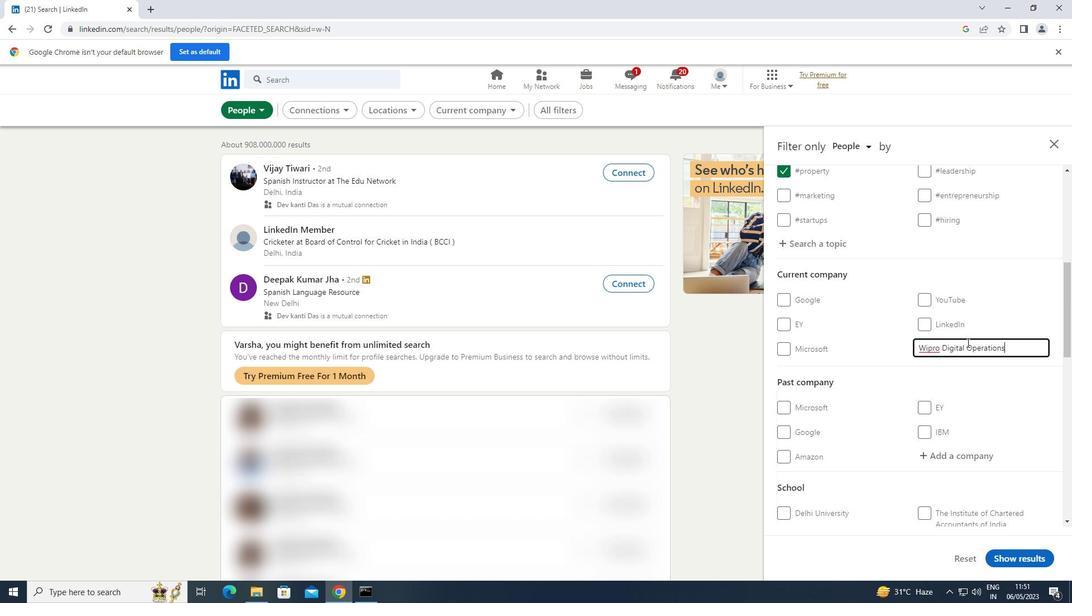 
Action: Mouse scrolled (967, 343) with delta (0, 0)
Screenshot: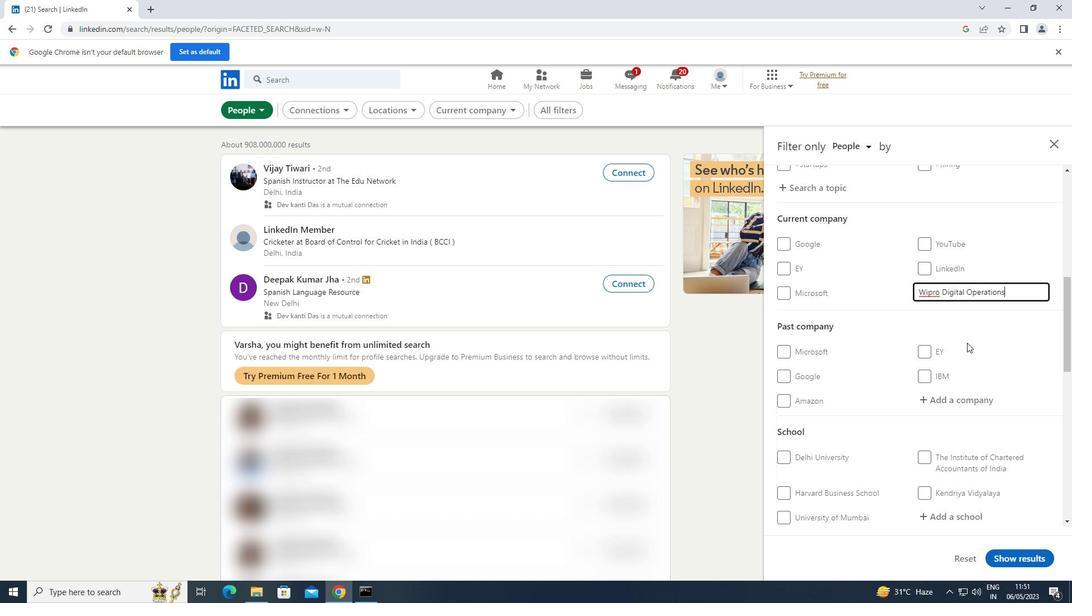 
Action: Mouse moved to (974, 339)
Screenshot: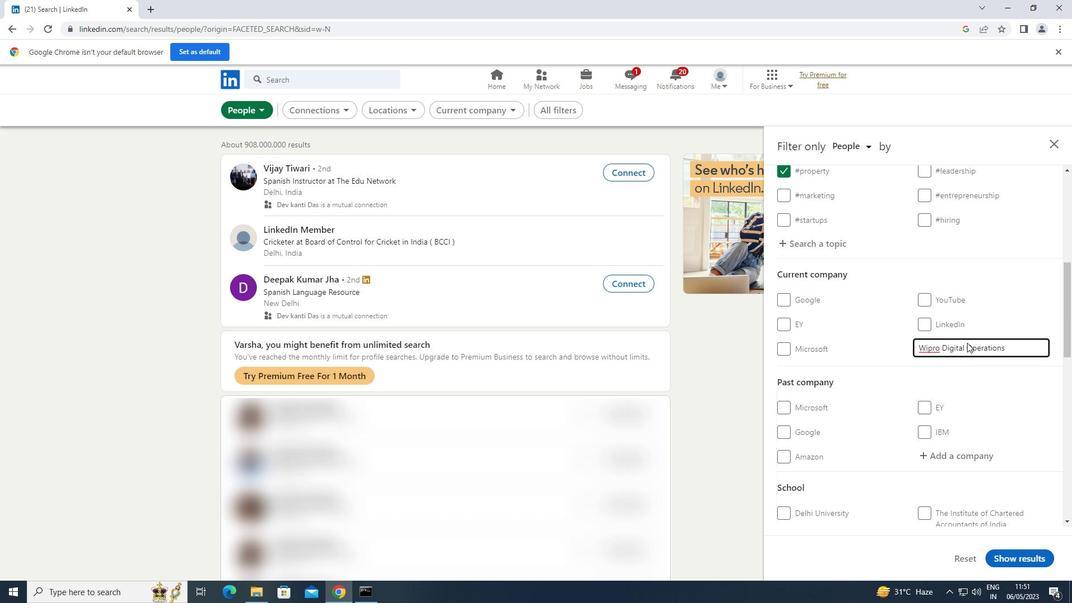 
Action: Key pressed <Key.space>AND<Key.space><Key.shift>PLATFORMS
Screenshot: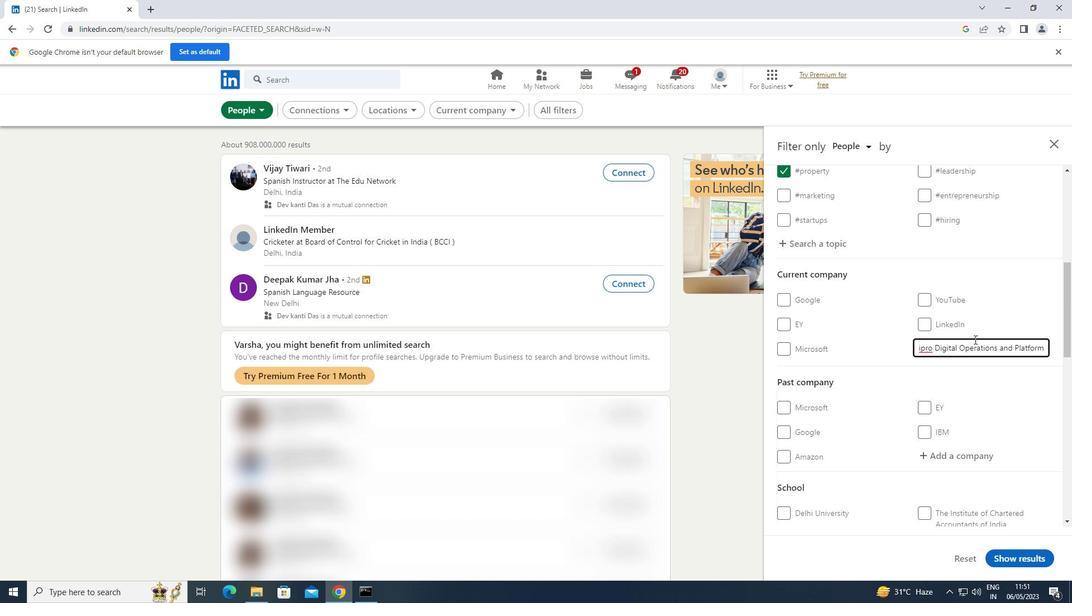 
Action: Mouse moved to (909, 389)
Screenshot: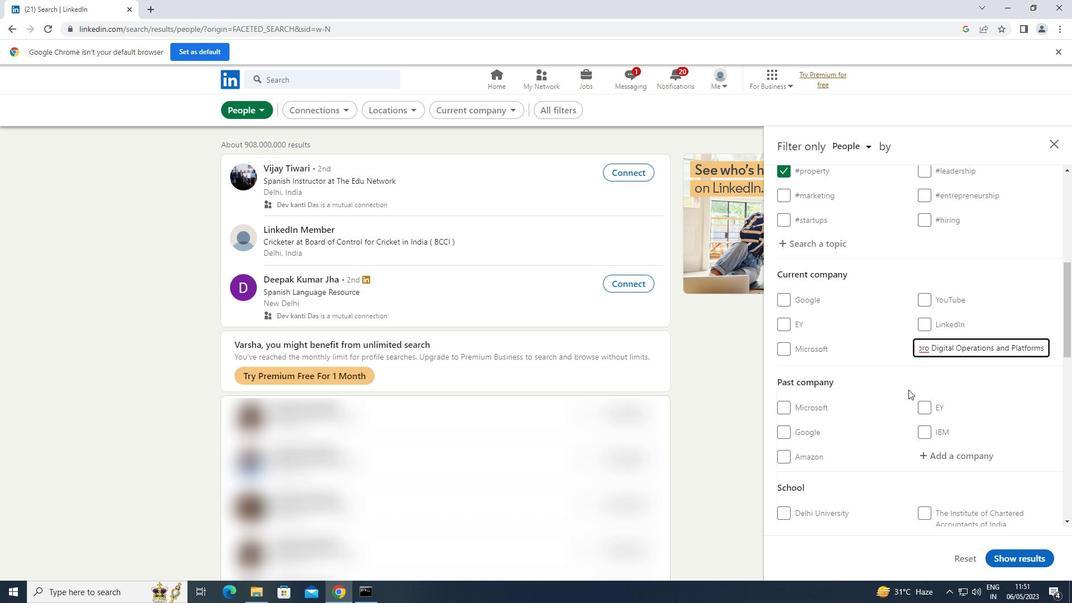 
Action: Mouse scrolled (909, 388) with delta (0, 0)
Screenshot: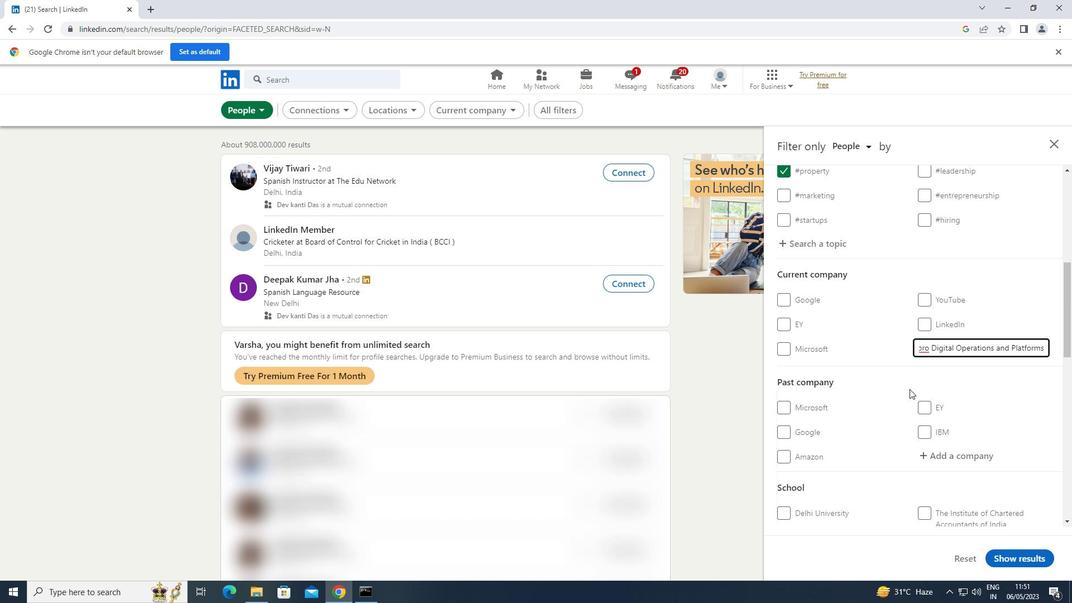 
Action: Mouse scrolled (909, 388) with delta (0, 0)
Screenshot: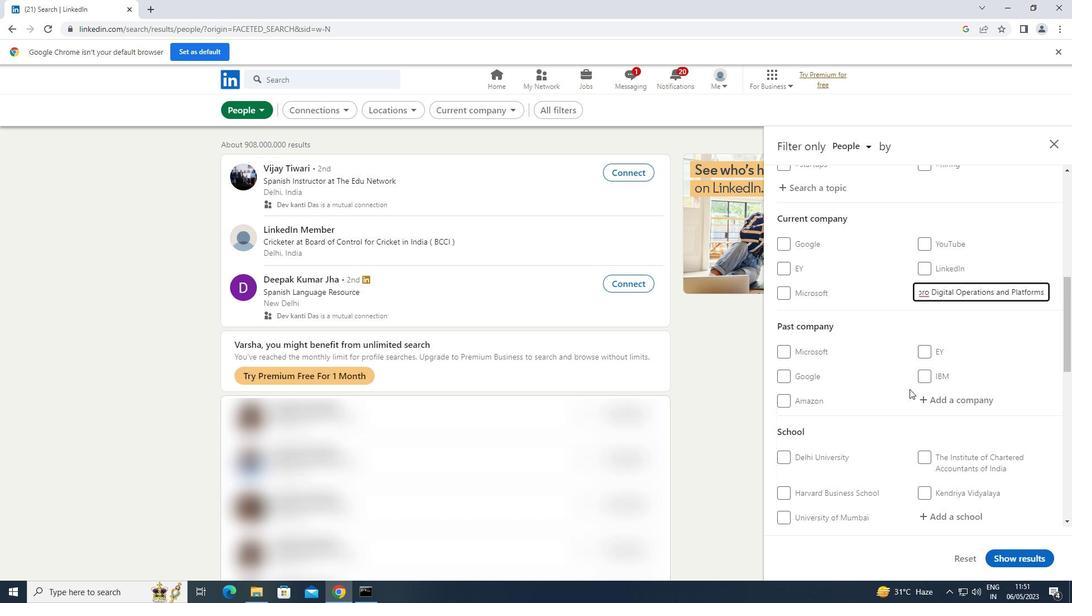 
Action: Mouse scrolled (909, 388) with delta (0, 0)
Screenshot: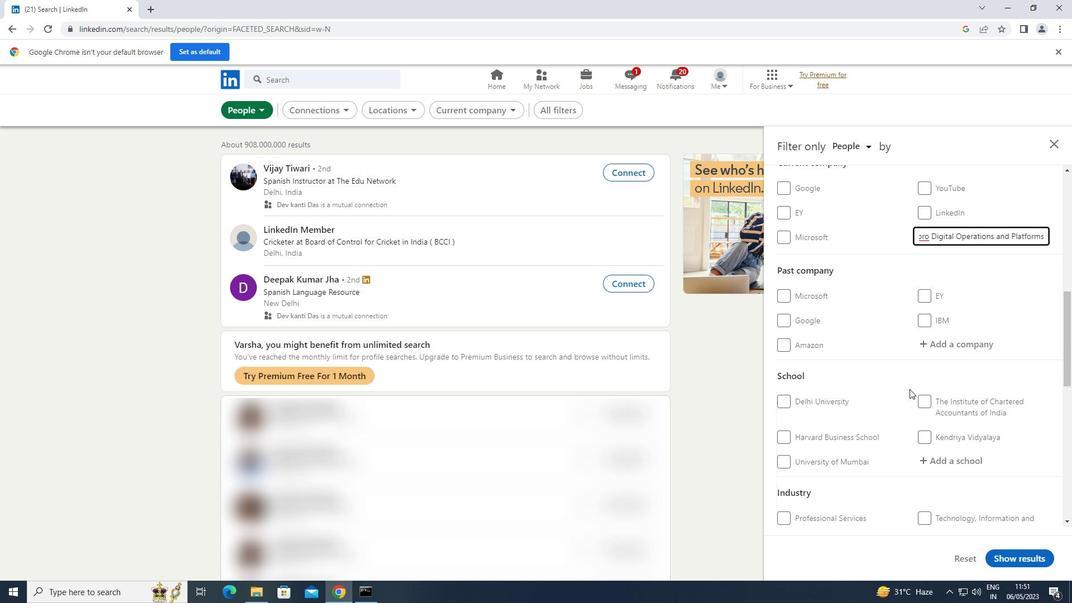 
Action: Mouse scrolled (909, 388) with delta (0, 0)
Screenshot: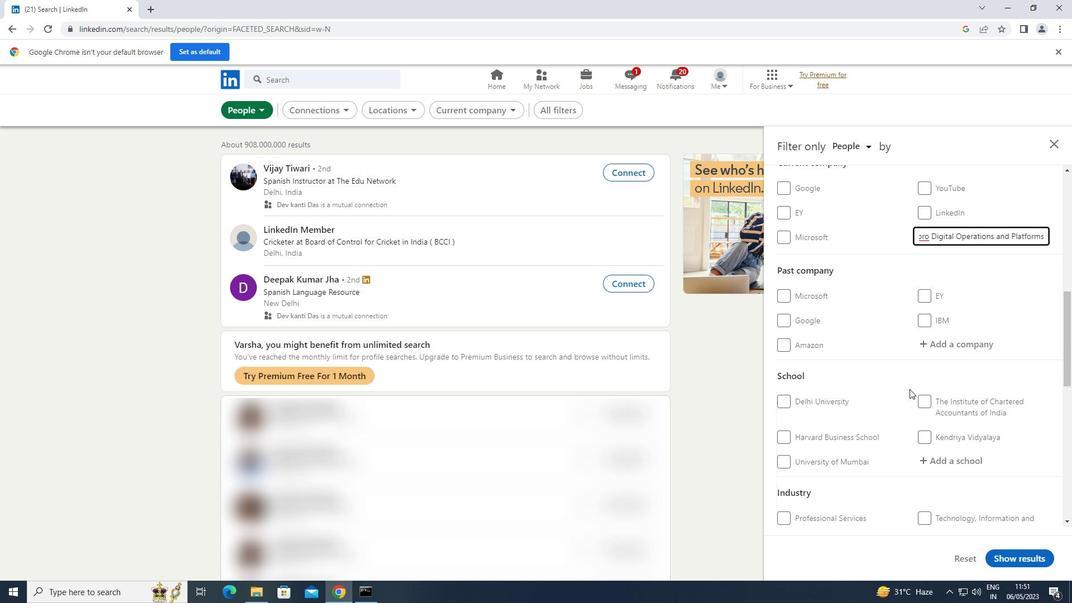 
Action: Mouse moved to (984, 352)
Screenshot: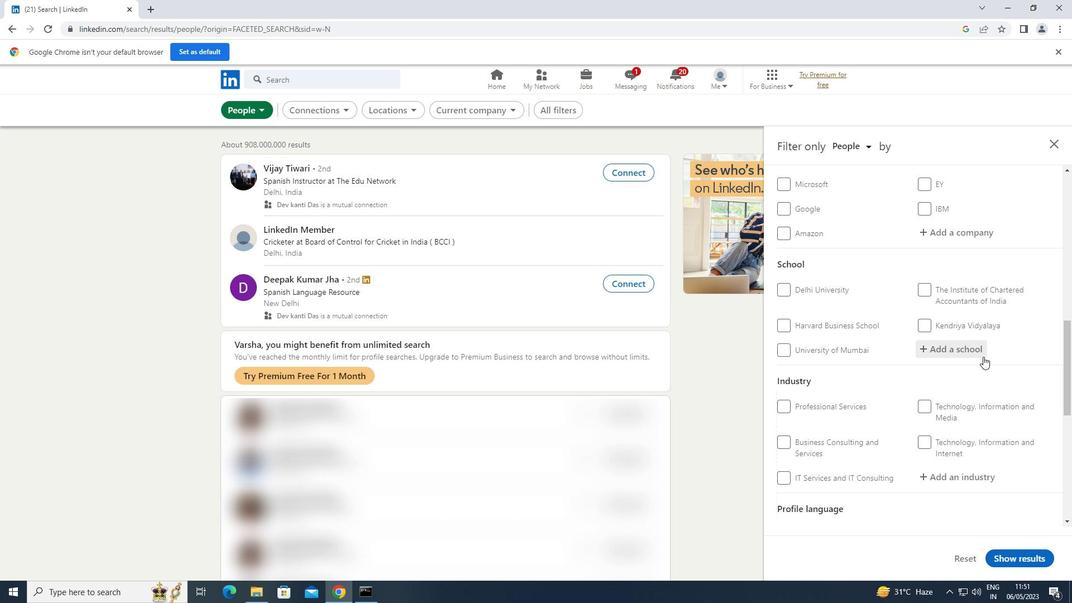 
Action: Mouse pressed left at (984, 352)
Screenshot: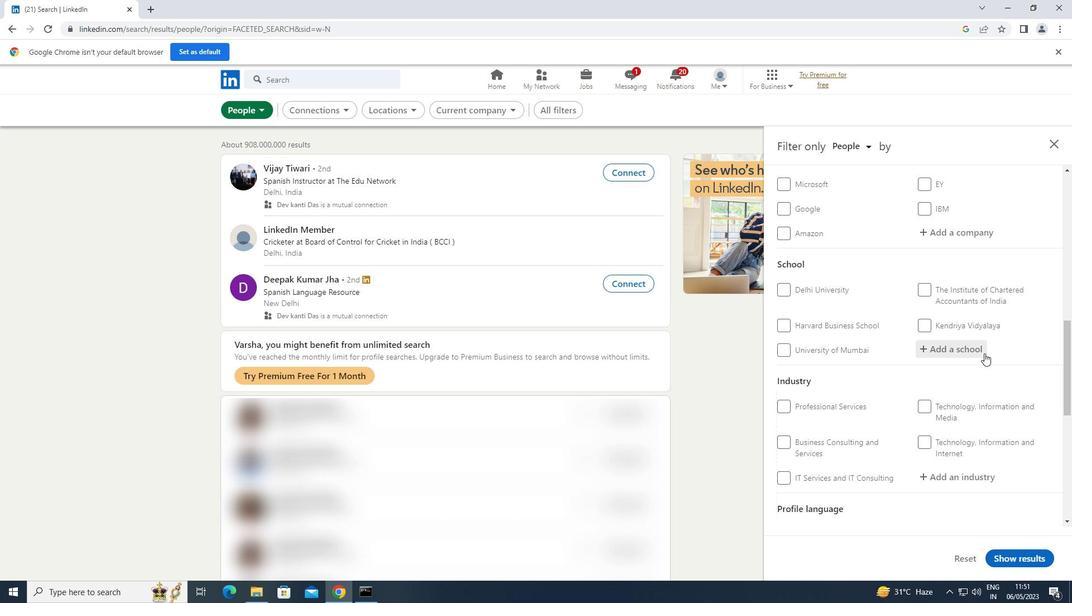 
Action: Key pressed <Key.shift>SCALER
Screenshot: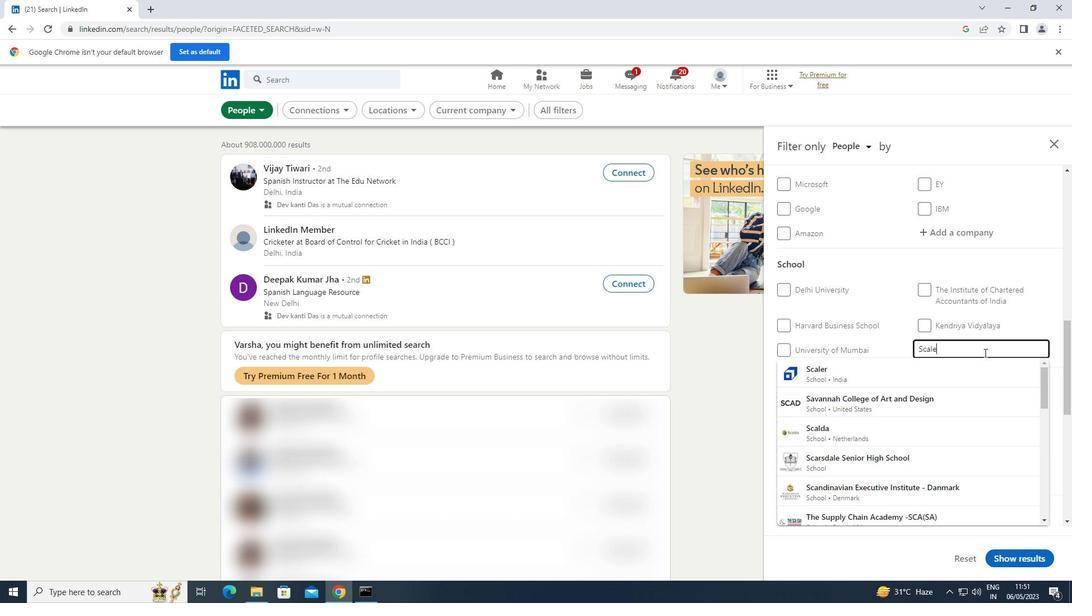 
Action: Mouse moved to (876, 370)
Screenshot: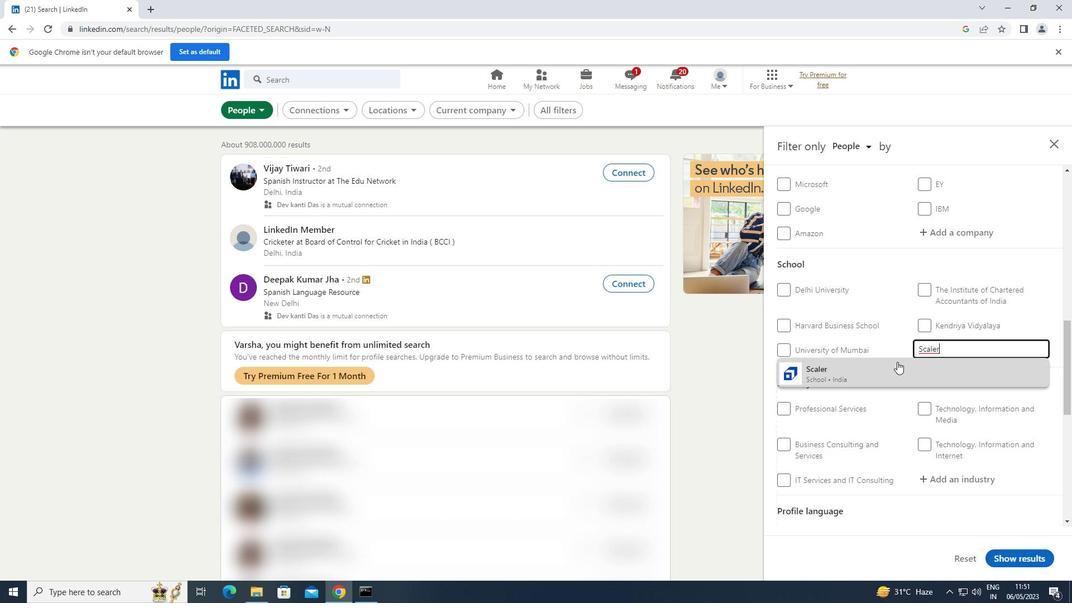 
Action: Mouse pressed left at (876, 370)
Screenshot: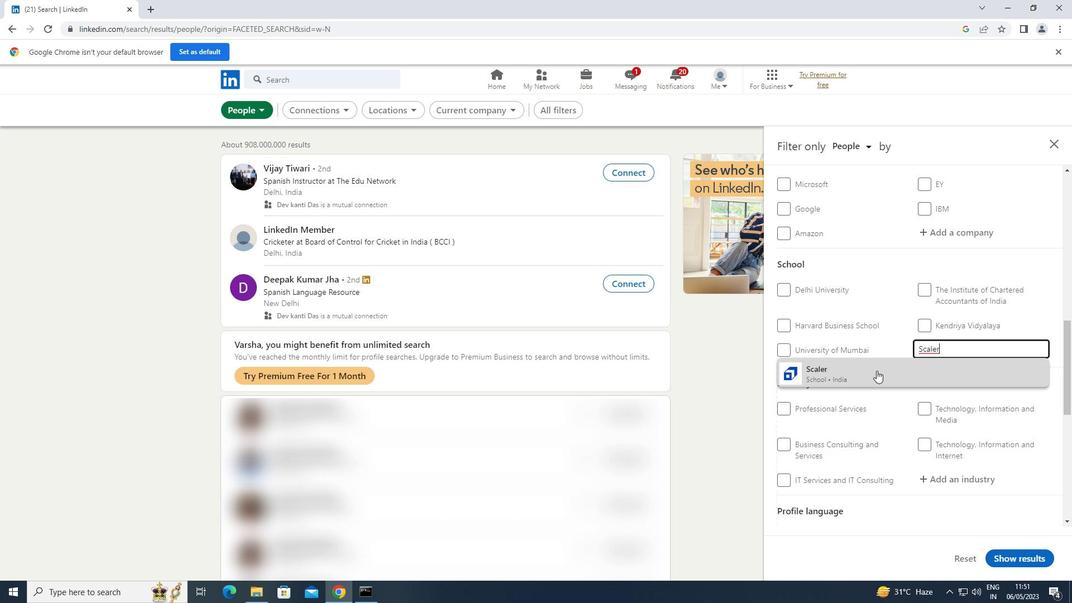 
Action: Mouse moved to (880, 364)
Screenshot: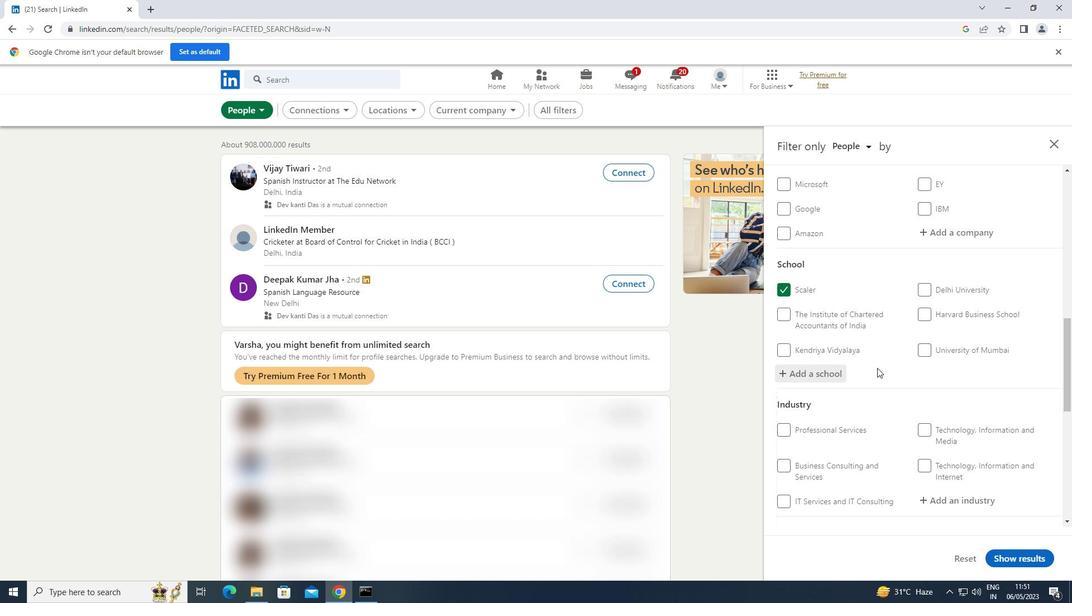 
Action: Mouse scrolled (880, 364) with delta (0, 0)
Screenshot: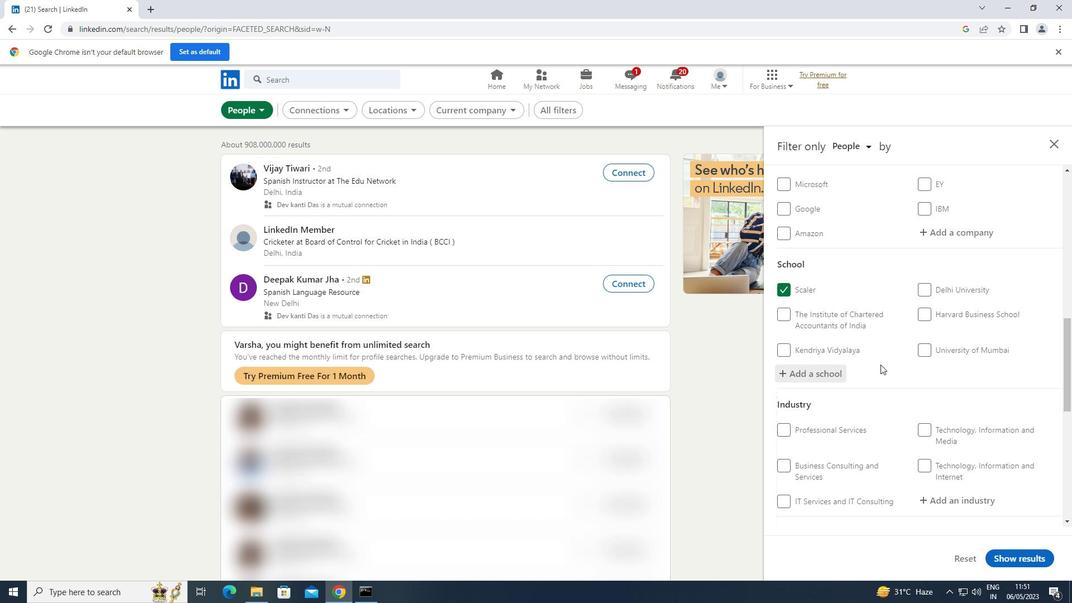 
Action: Mouse scrolled (880, 364) with delta (0, 0)
Screenshot: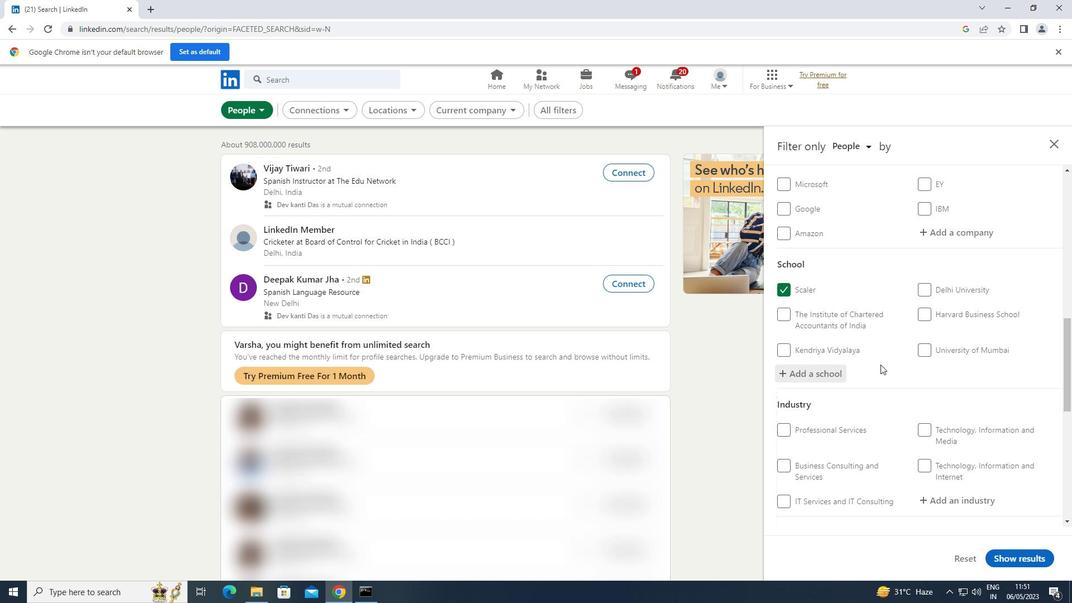 
Action: Mouse moved to (881, 364)
Screenshot: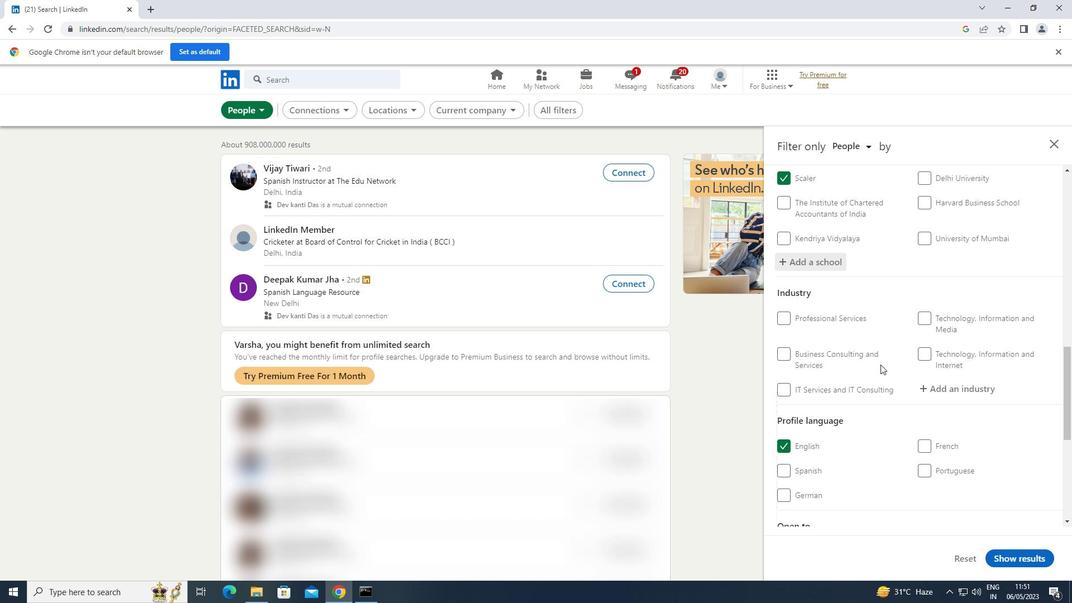 
Action: Mouse scrolled (881, 363) with delta (0, 0)
Screenshot: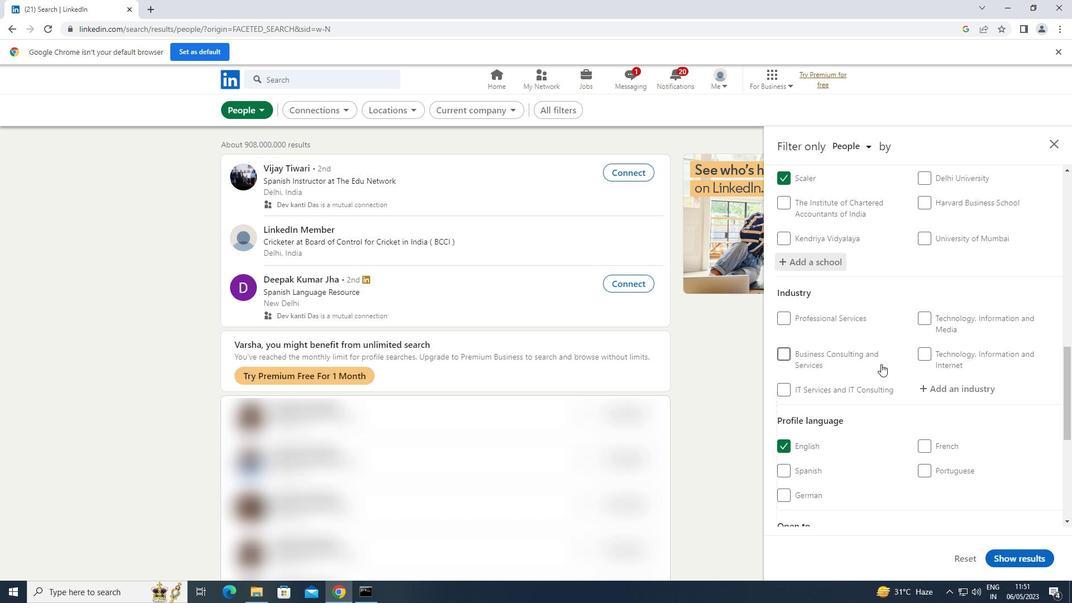 
Action: Mouse moved to (933, 331)
Screenshot: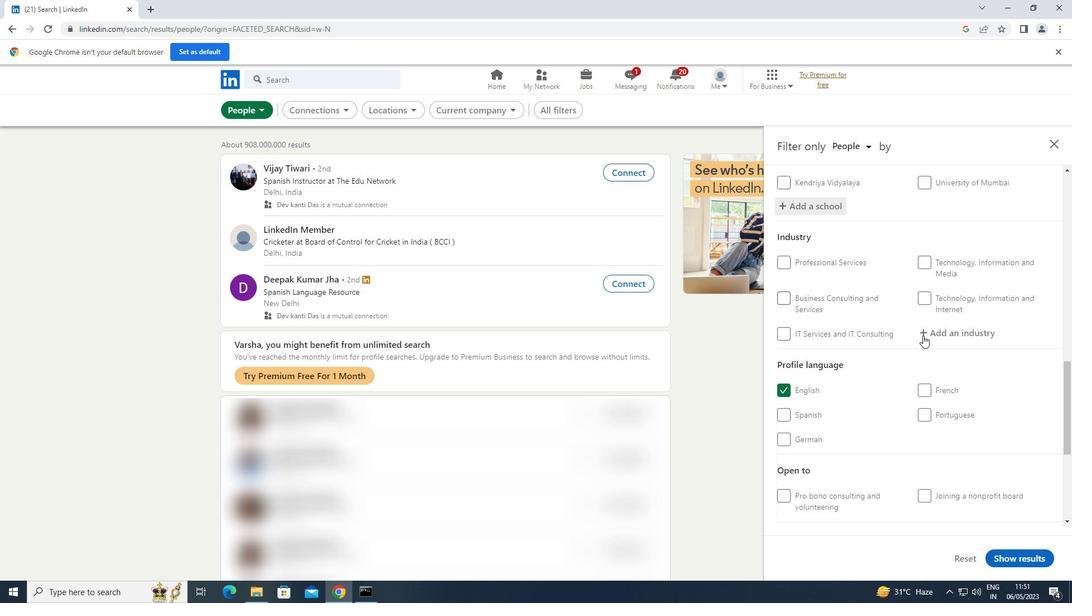 
Action: Mouse pressed left at (933, 331)
Screenshot: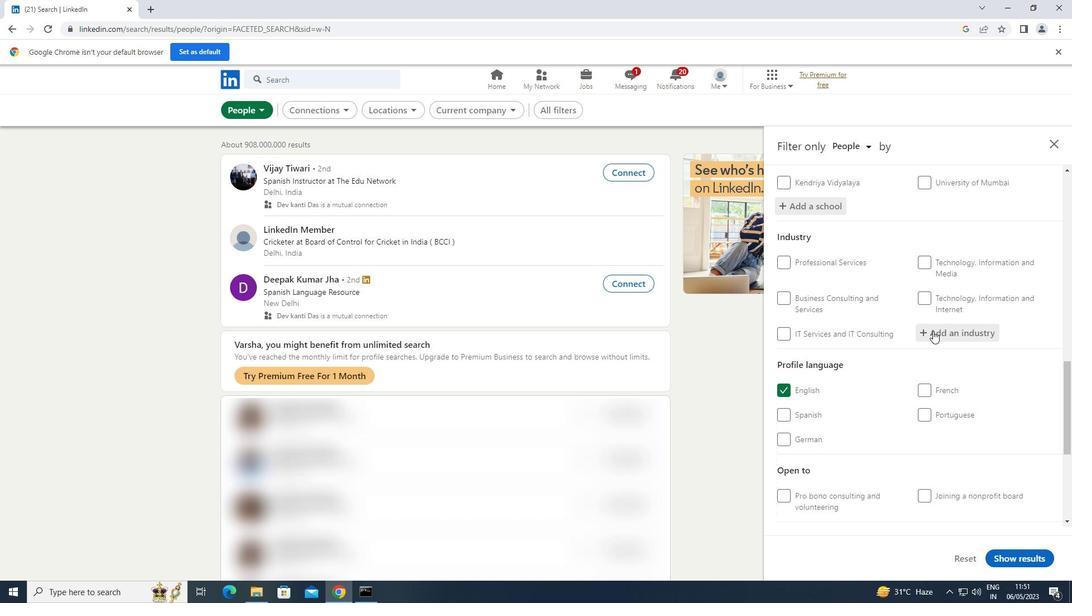 
Action: Key pressed <Key.shift>WHOLESALE<Key.space><Key.shift>APPAREL
Screenshot: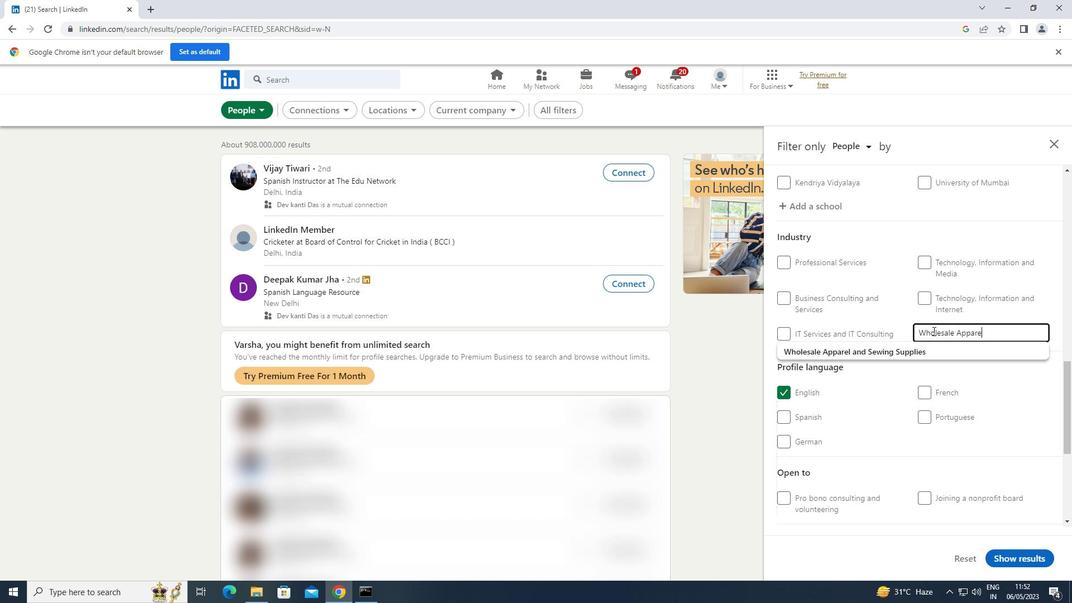 
Action: Mouse moved to (857, 348)
Screenshot: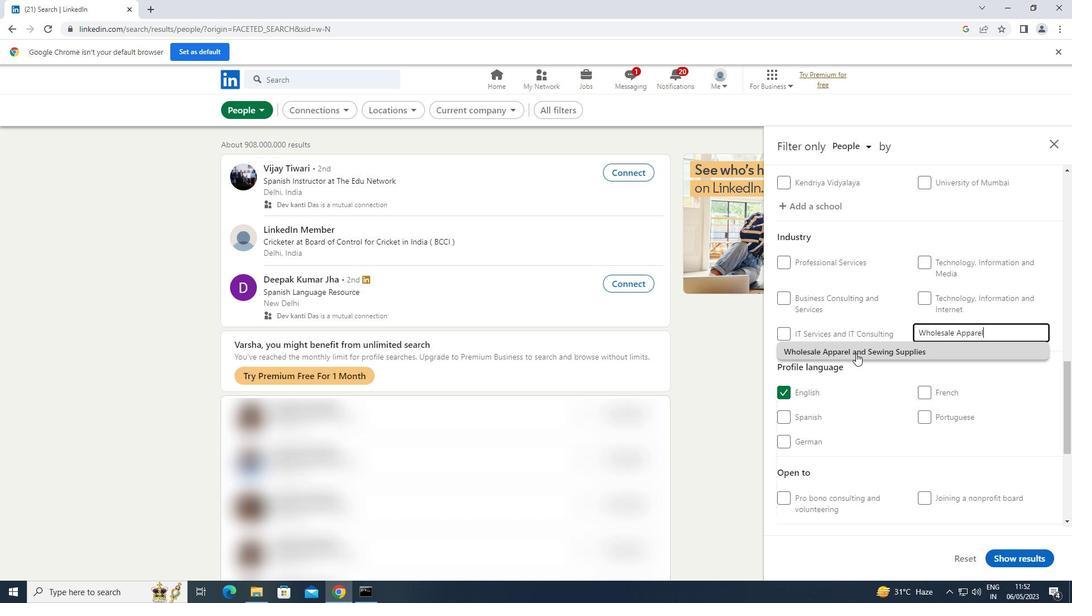 
Action: Mouse pressed left at (857, 348)
Screenshot: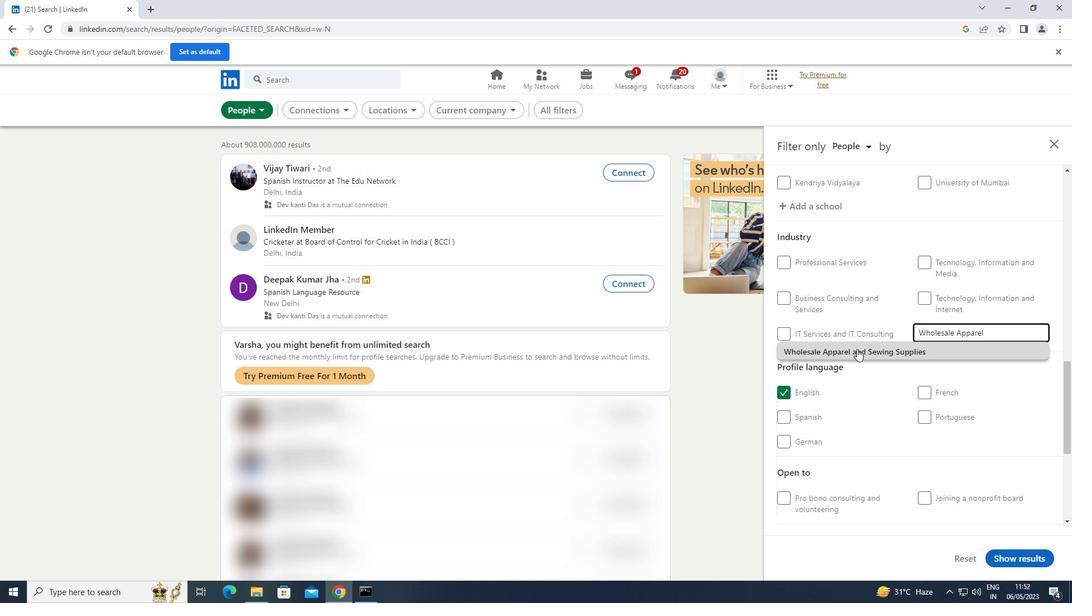 
Action: Mouse moved to (857, 348)
Screenshot: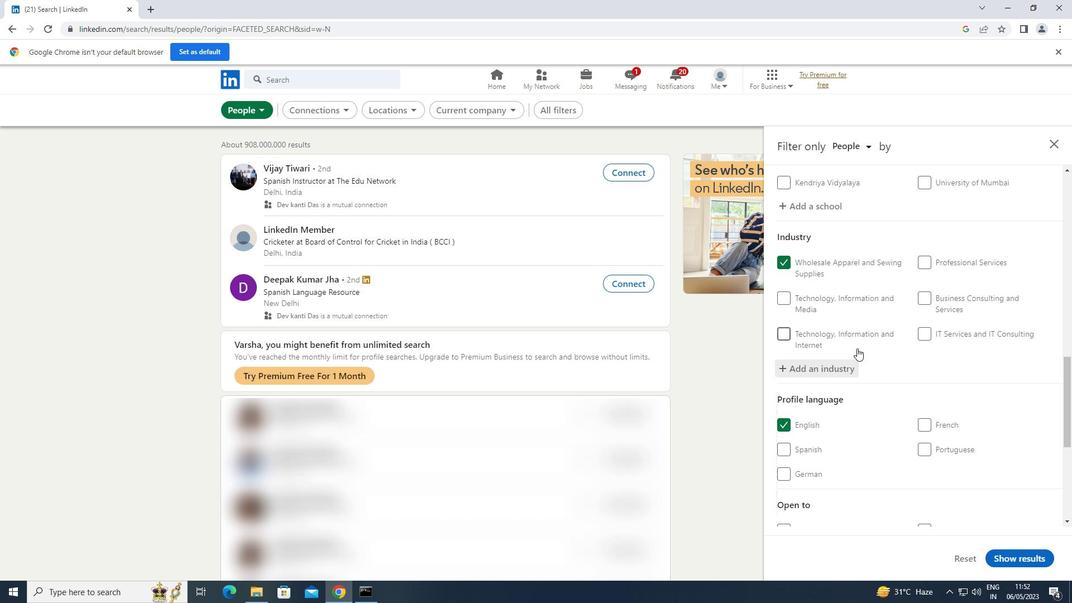 
Action: Mouse scrolled (857, 347) with delta (0, 0)
Screenshot: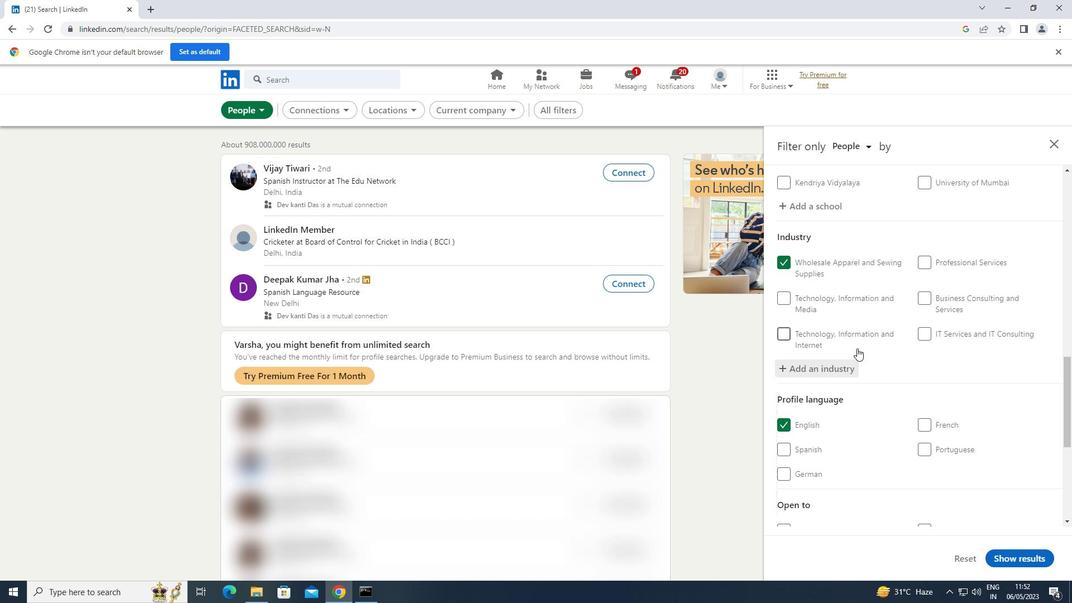
Action: Mouse scrolled (857, 347) with delta (0, 0)
Screenshot: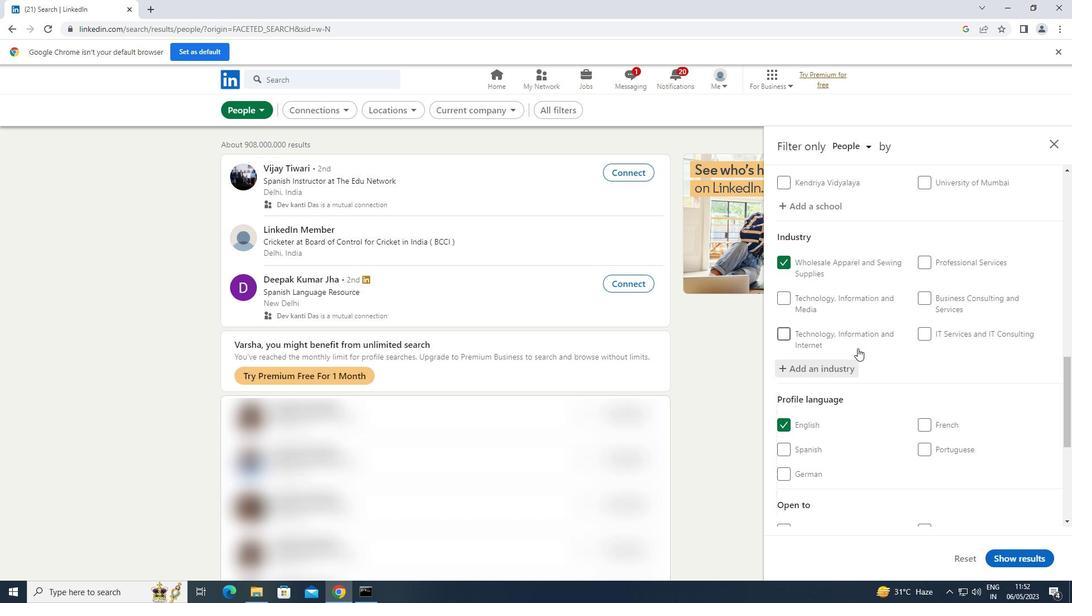 
Action: Mouse scrolled (857, 347) with delta (0, 0)
Screenshot: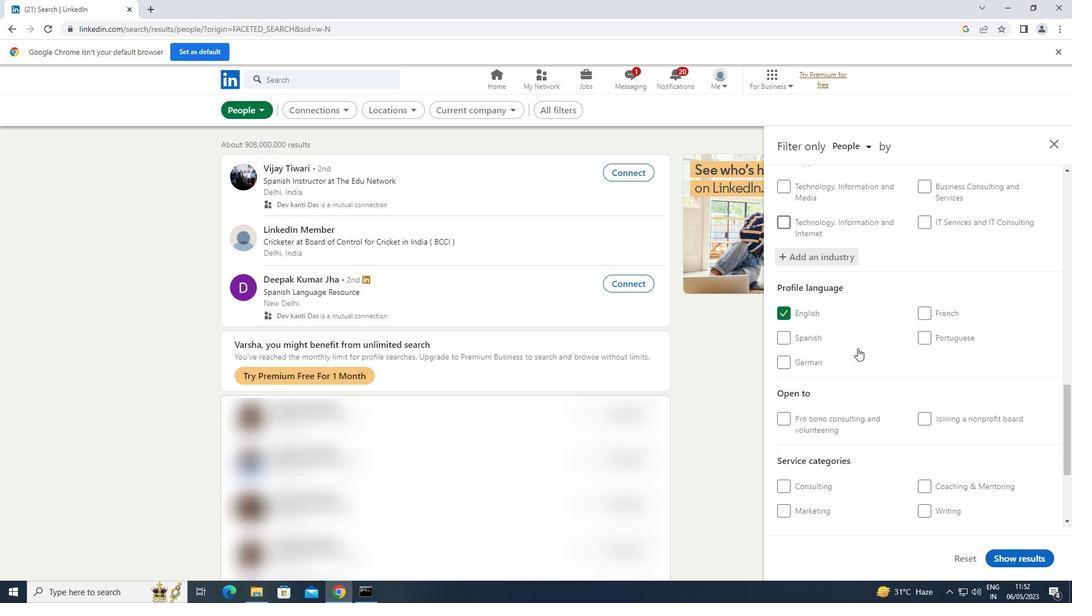 
Action: Mouse scrolled (857, 347) with delta (0, 0)
Screenshot: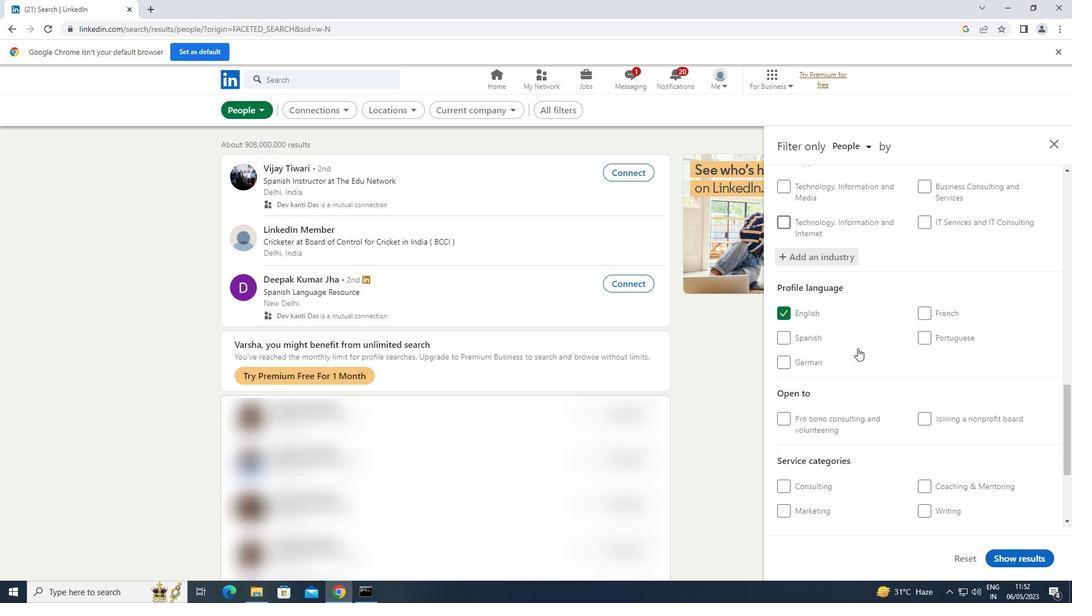 
Action: Mouse scrolled (857, 347) with delta (0, 0)
Screenshot: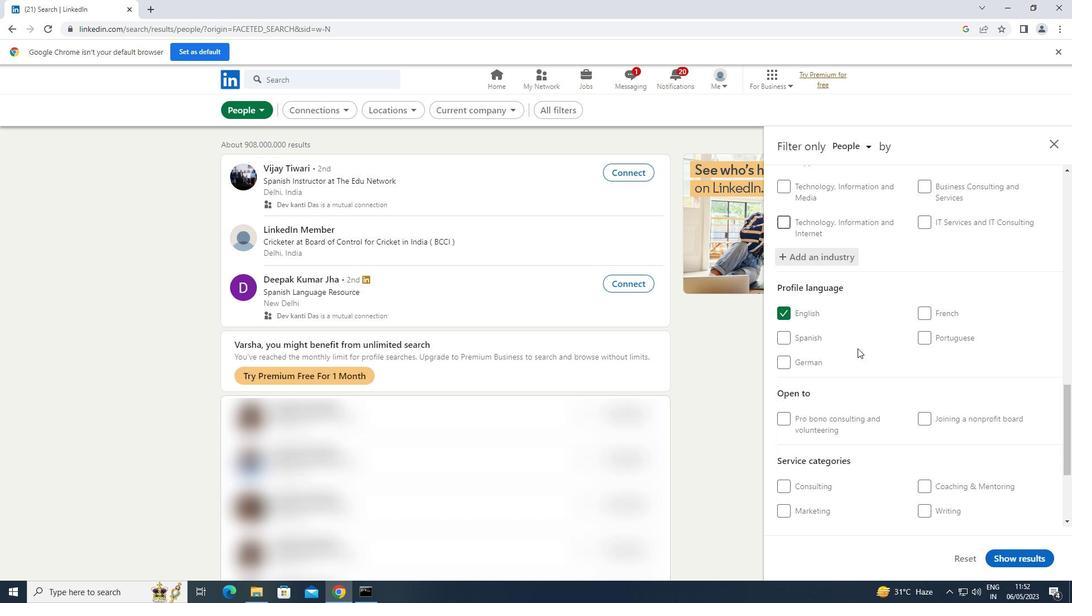 
Action: Mouse scrolled (857, 347) with delta (0, 0)
Screenshot: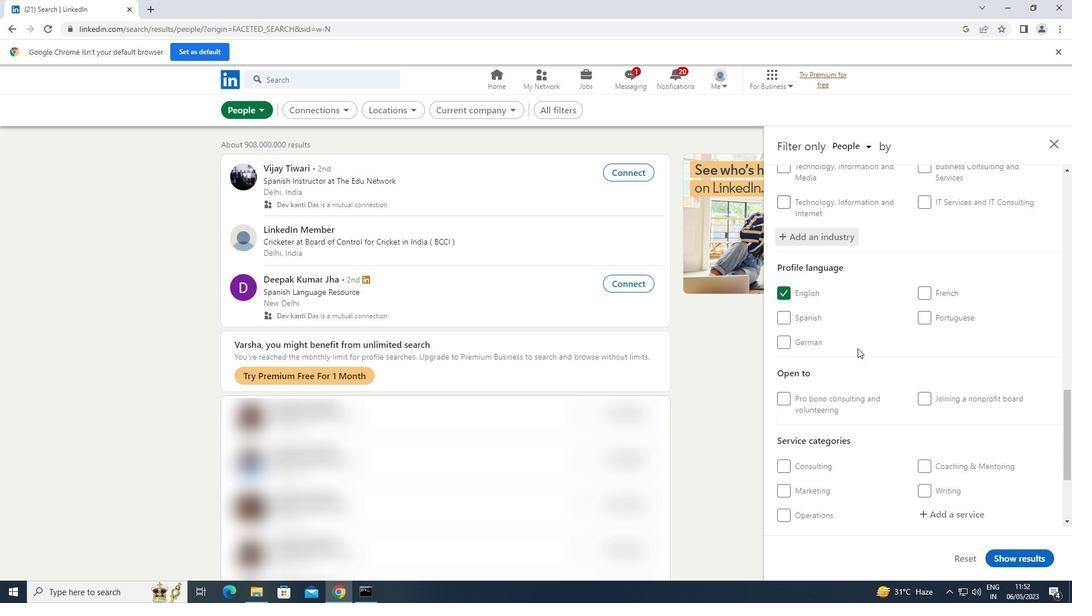 
Action: Mouse moved to (950, 363)
Screenshot: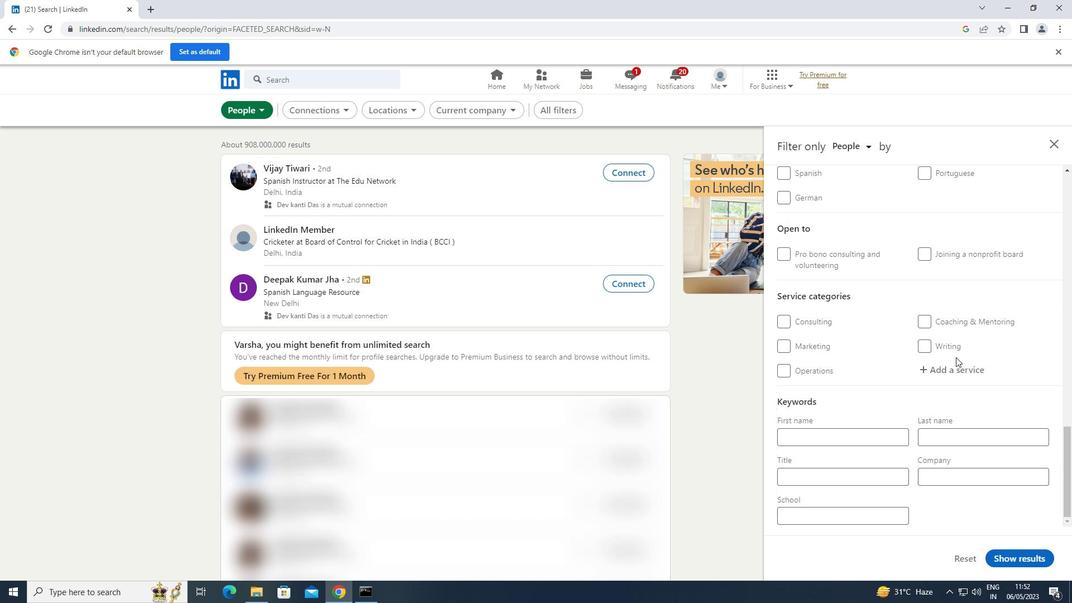 
Action: Mouse pressed left at (950, 363)
Screenshot: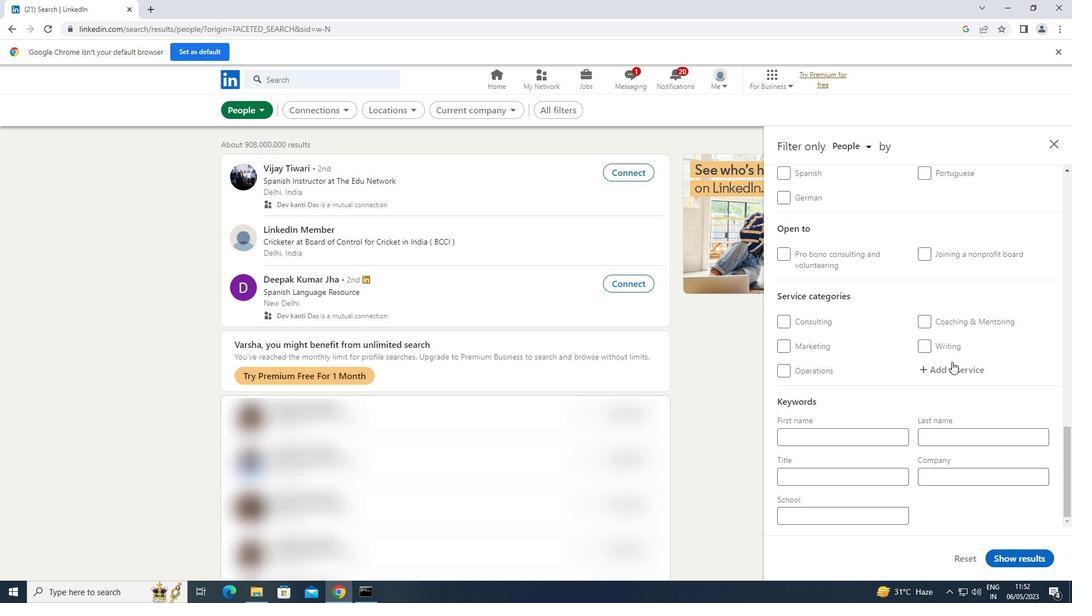 
Action: Key pressed <Key.shift>IMMIGRATI
Screenshot: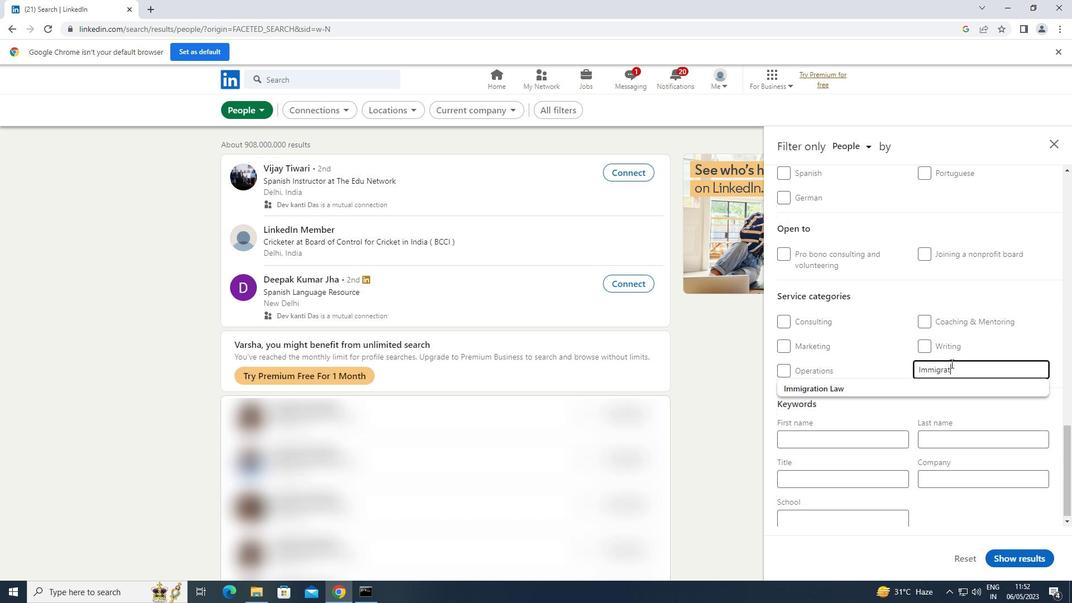 
Action: Mouse moved to (873, 390)
Screenshot: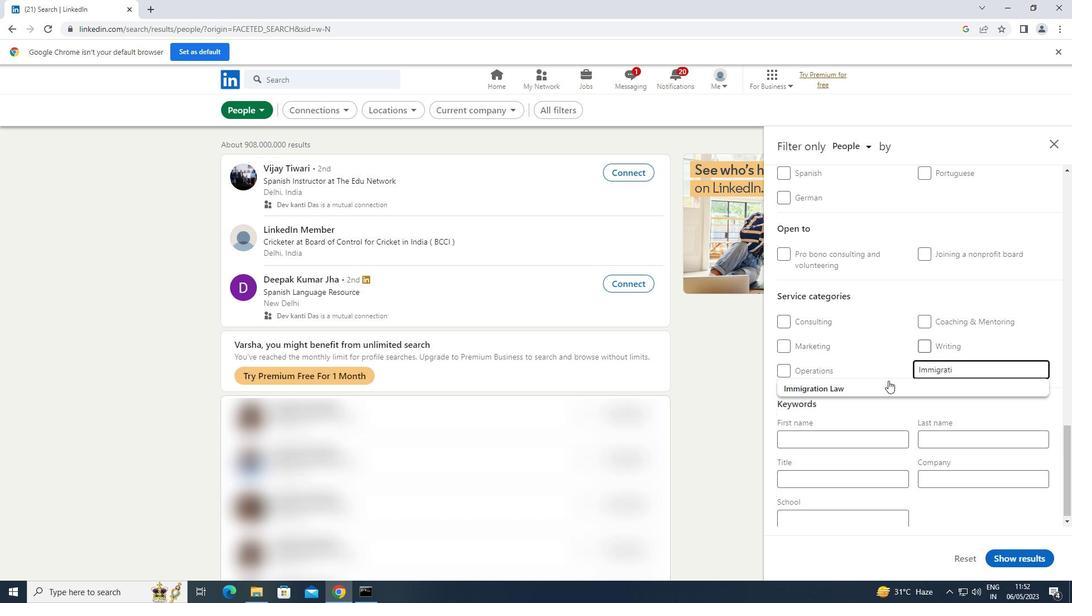 
Action: Mouse pressed left at (873, 390)
Screenshot: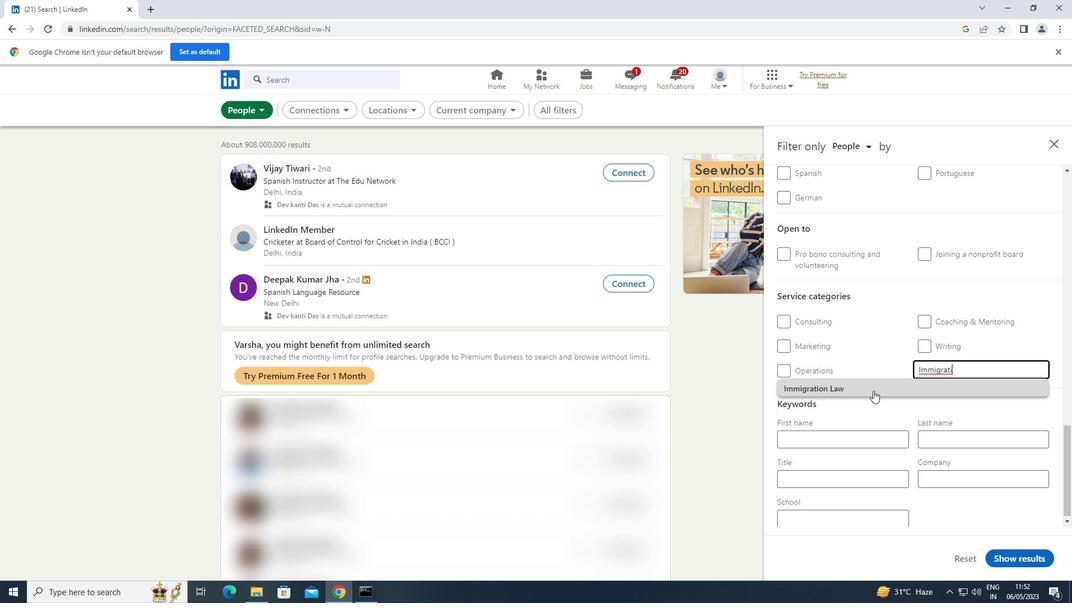 
Action: Mouse moved to (838, 496)
Screenshot: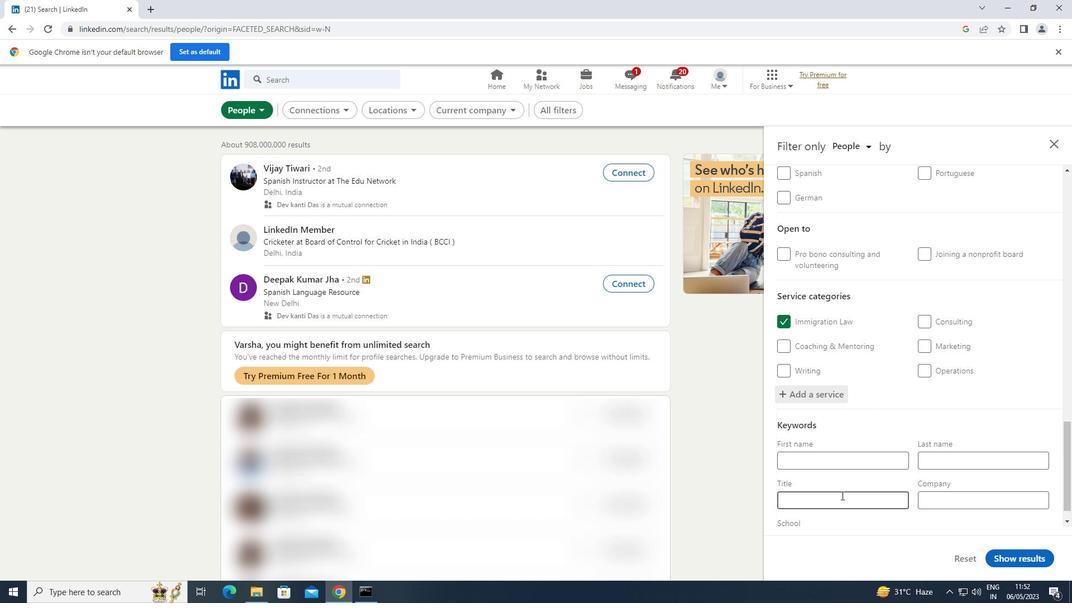 
Action: Mouse pressed left at (838, 496)
Screenshot: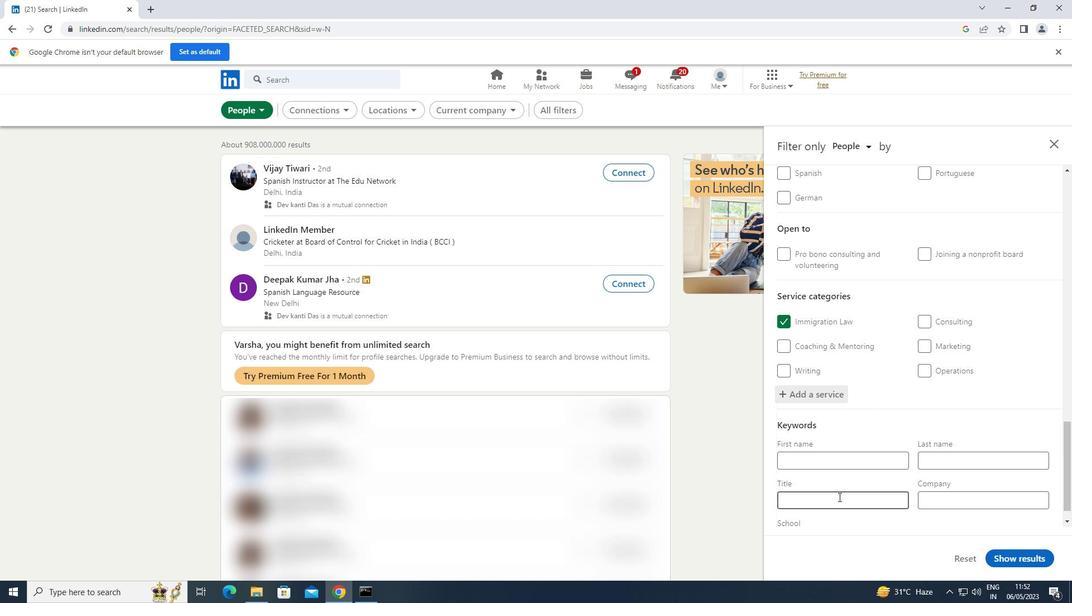 
Action: Key pressed <Key.shift>HEAVY<Key.space><Key.shift><Key.shift><Key.shift><Key.shift><Key.shift><Key.shift>EQUIPMENT<Key.space><Key.shift>OPERATOR
Screenshot: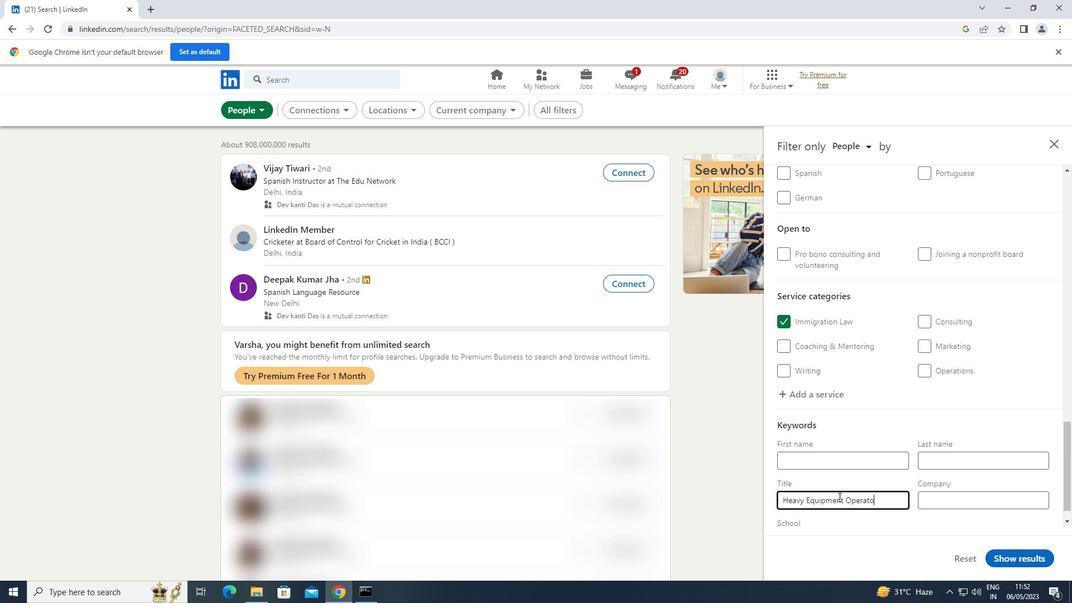 
Action: Mouse moved to (1036, 560)
Screenshot: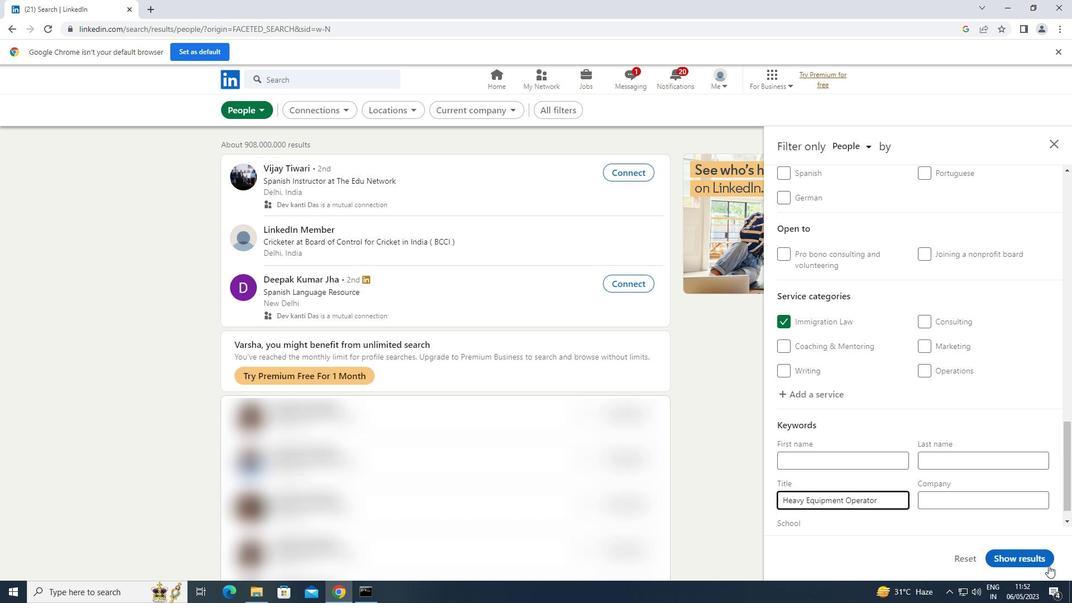 
Action: Mouse pressed left at (1036, 560)
Screenshot: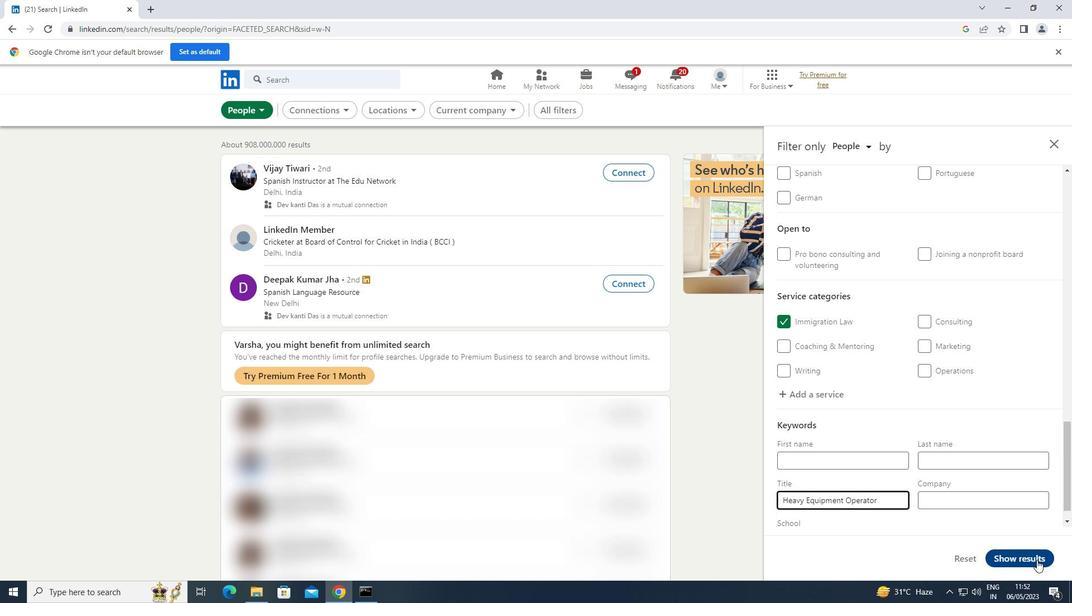 
Action: Mouse moved to (1040, 537)
Screenshot: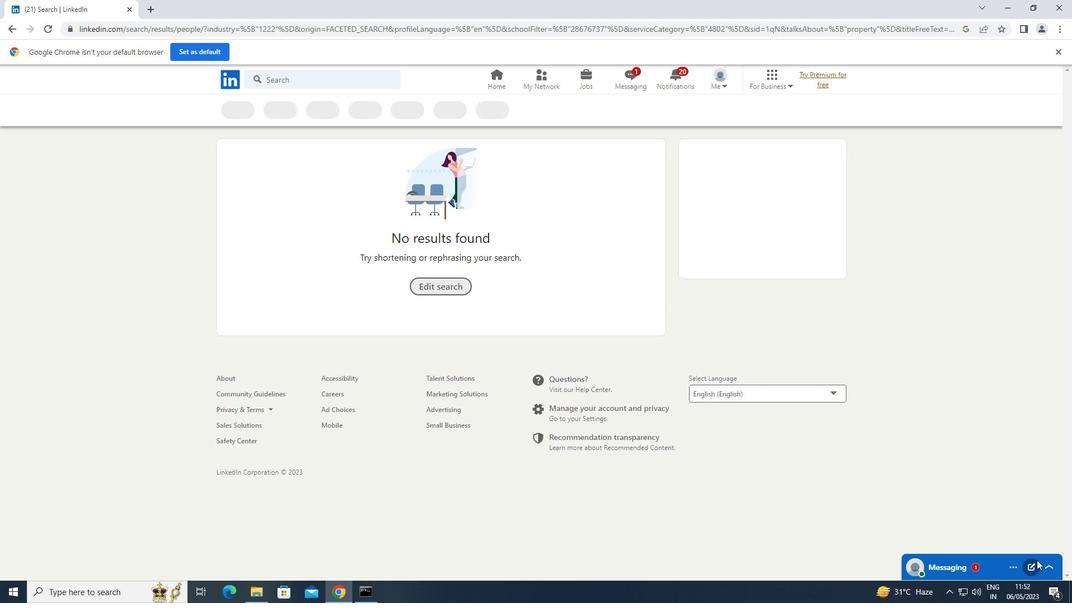 
